 Task: Create a due date automation trigger when advanced on, on the monday of the week a card is due add dates starting in 1 working days at 11:00 AM.
Action: Mouse moved to (920, 276)
Screenshot: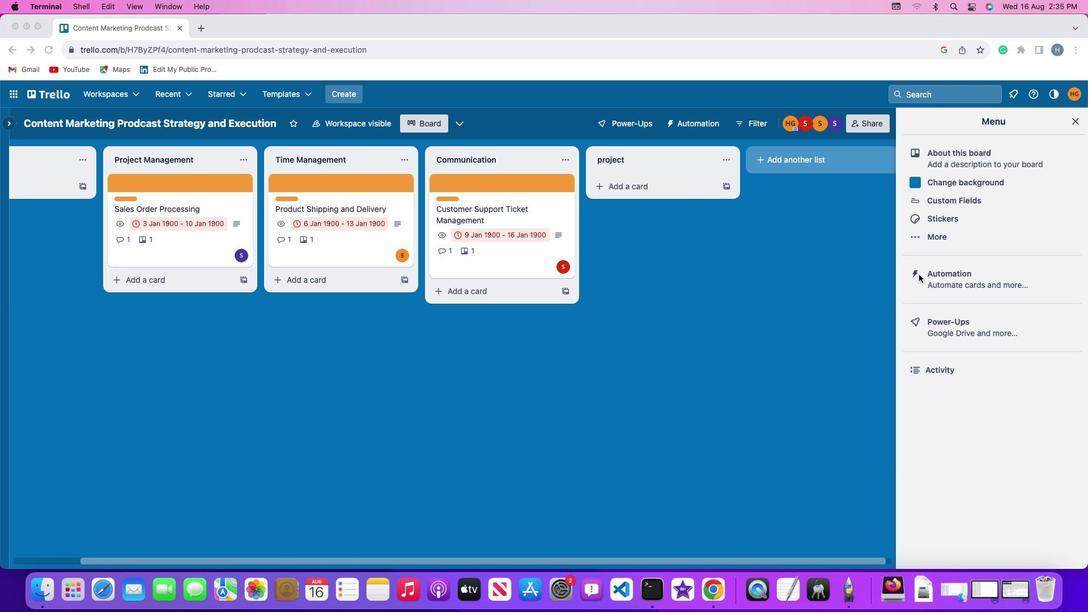 
Action: Mouse pressed left at (920, 276)
Screenshot: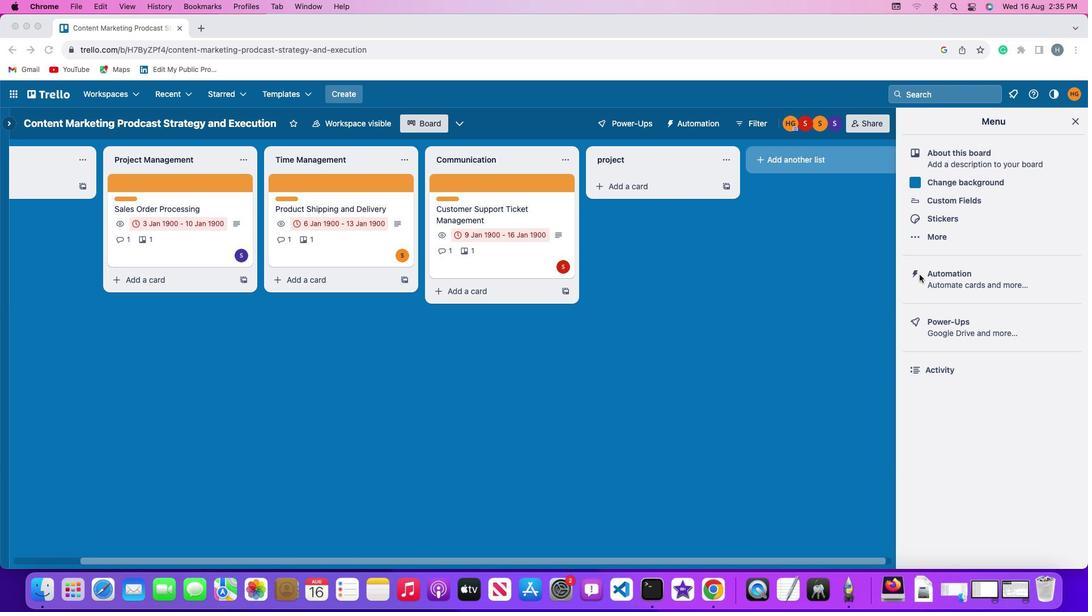 
Action: Mouse moved to (921, 275)
Screenshot: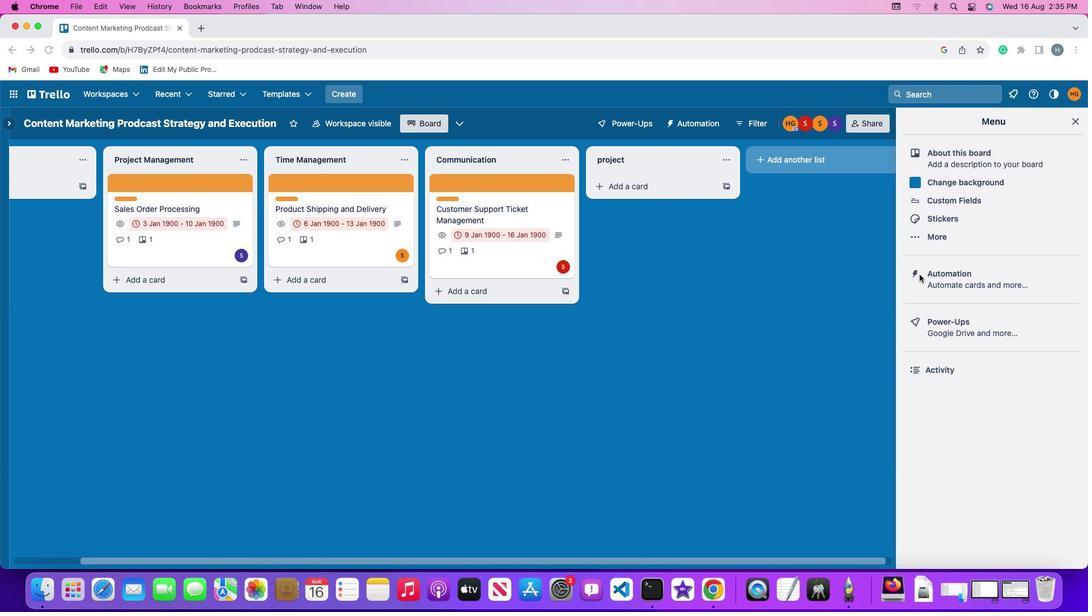 
Action: Mouse pressed left at (921, 275)
Screenshot: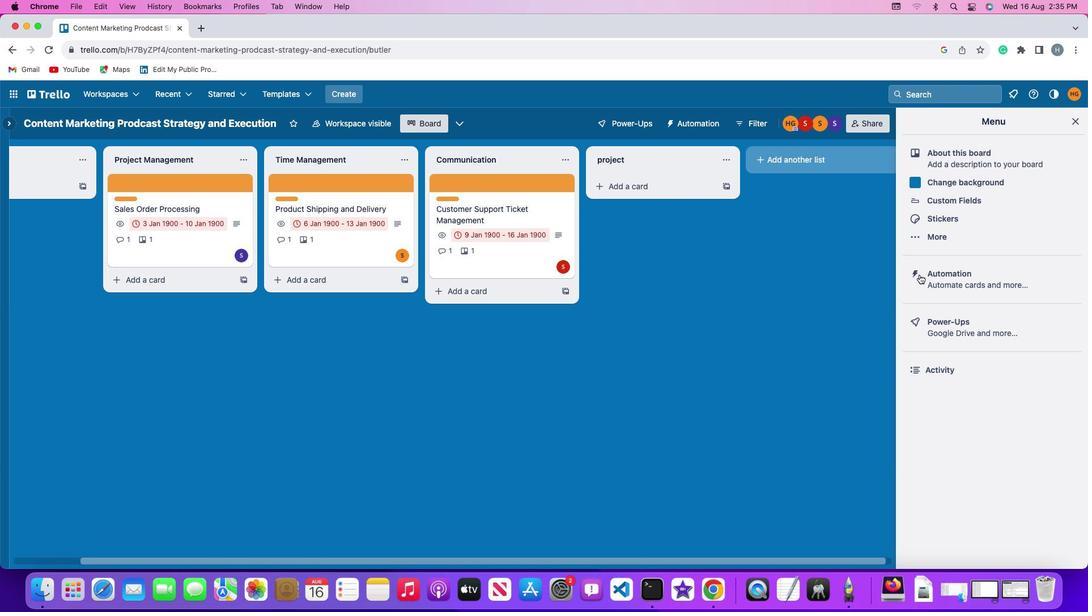 
Action: Mouse moved to (65, 272)
Screenshot: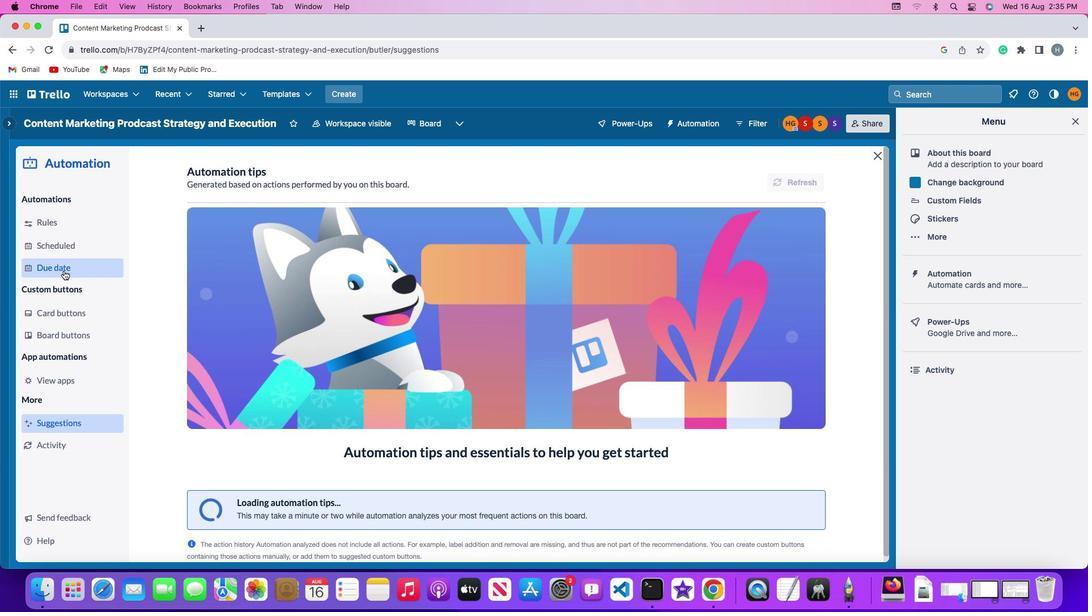 
Action: Mouse pressed left at (65, 272)
Screenshot: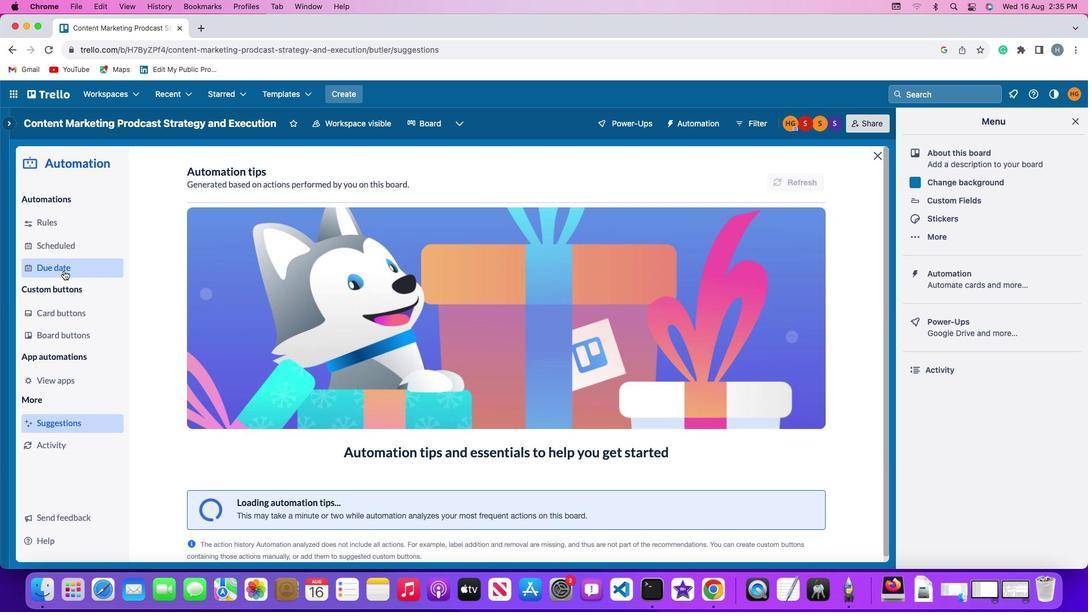 
Action: Mouse moved to (765, 180)
Screenshot: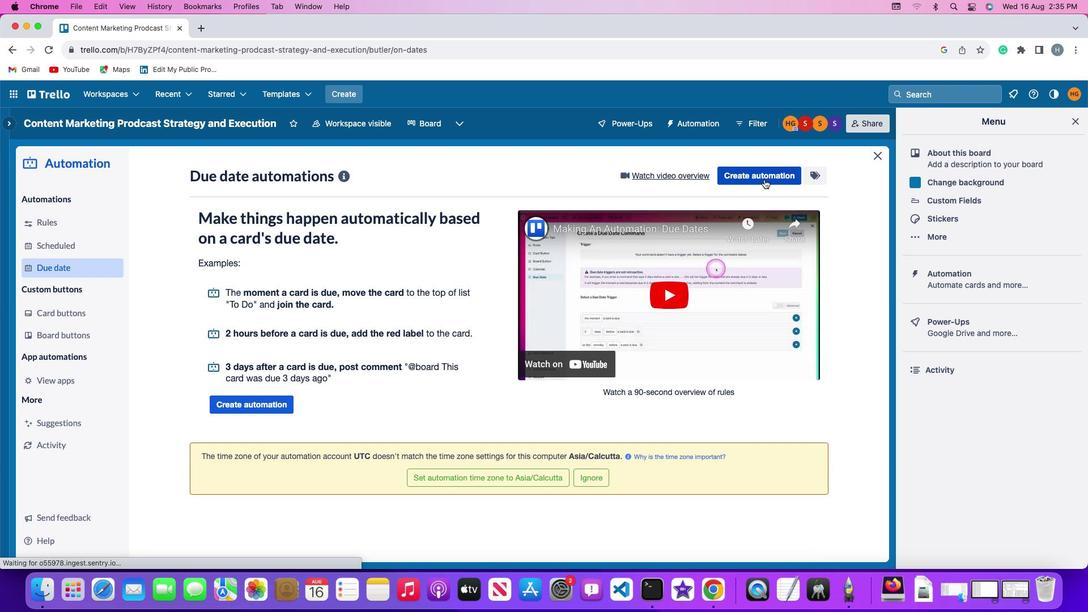 
Action: Mouse pressed left at (765, 180)
Screenshot: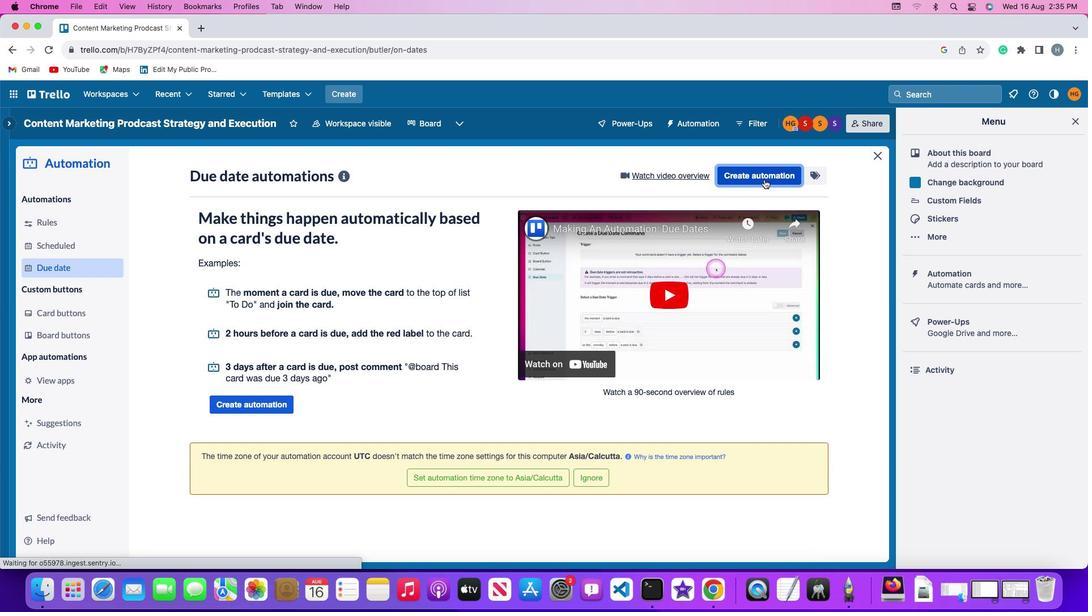 
Action: Mouse moved to (241, 281)
Screenshot: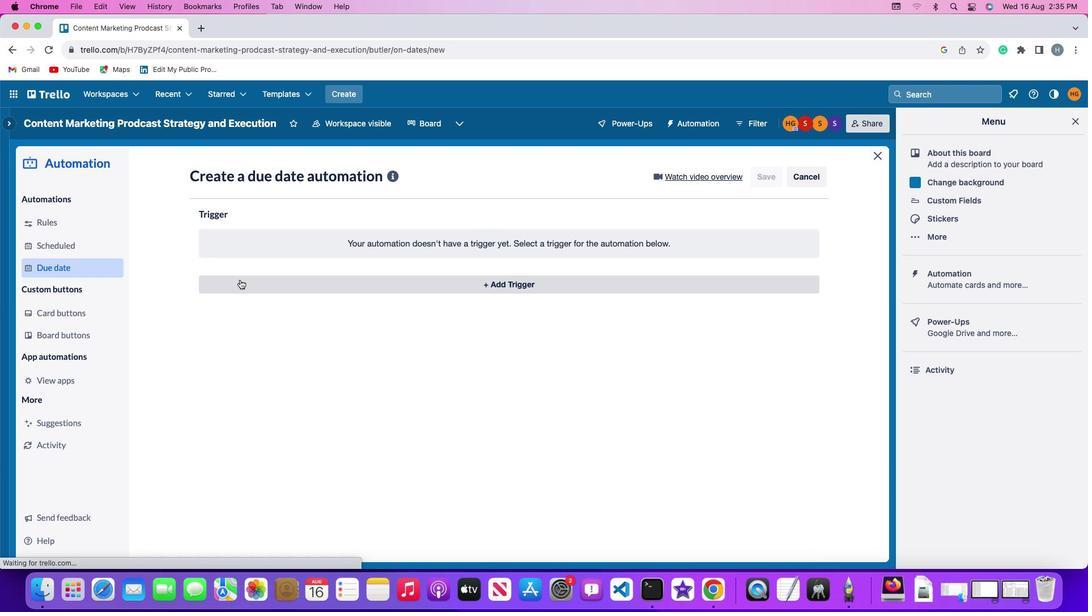 
Action: Mouse pressed left at (241, 281)
Screenshot: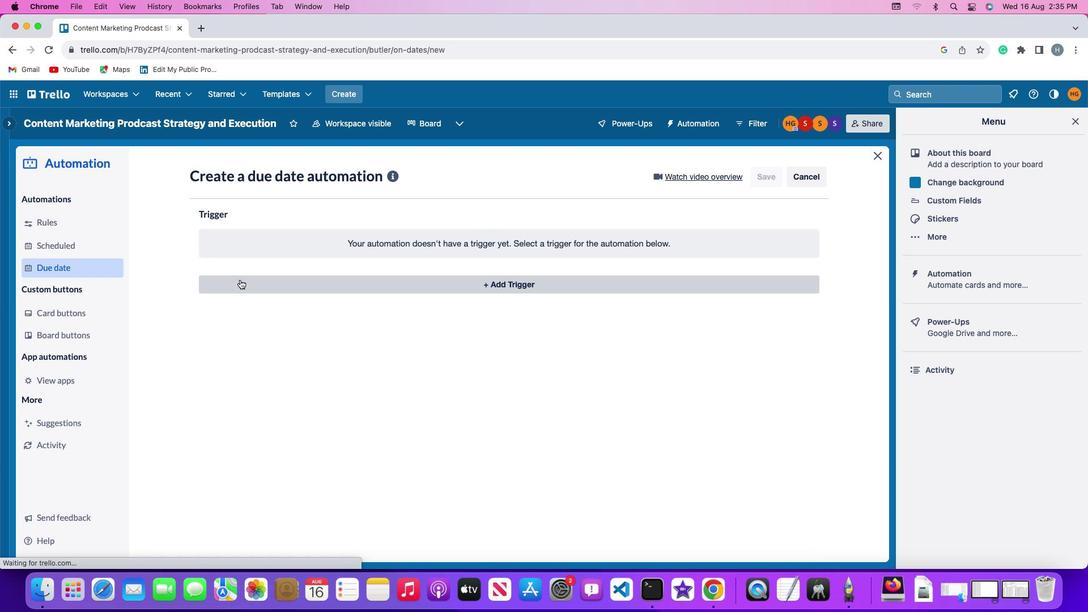 
Action: Mouse moved to (247, 493)
Screenshot: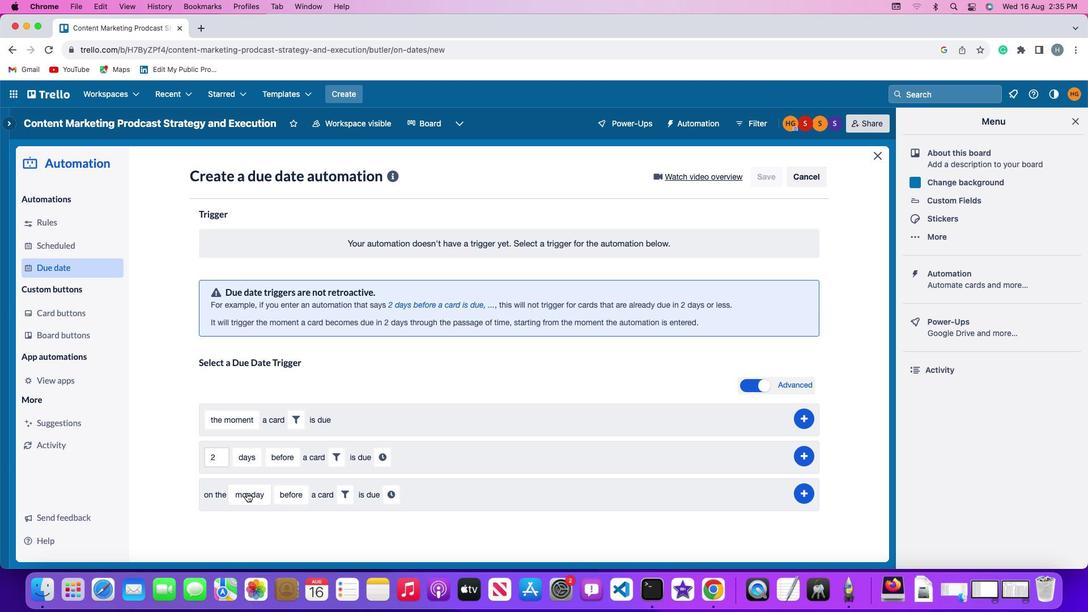 
Action: Mouse pressed left at (247, 493)
Screenshot: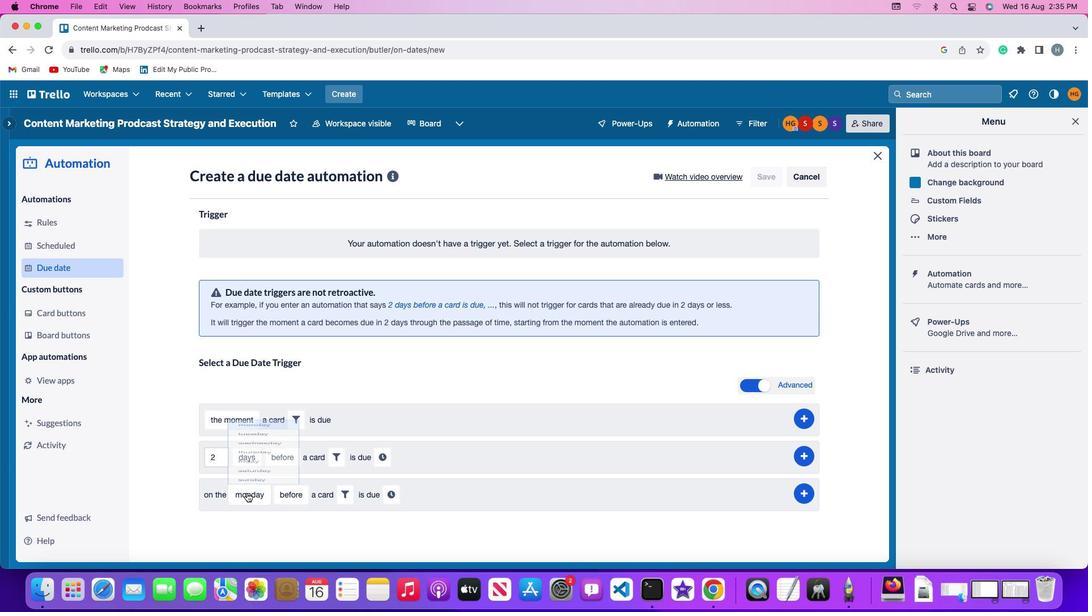 
Action: Mouse moved to (264, 341)
Screenshot: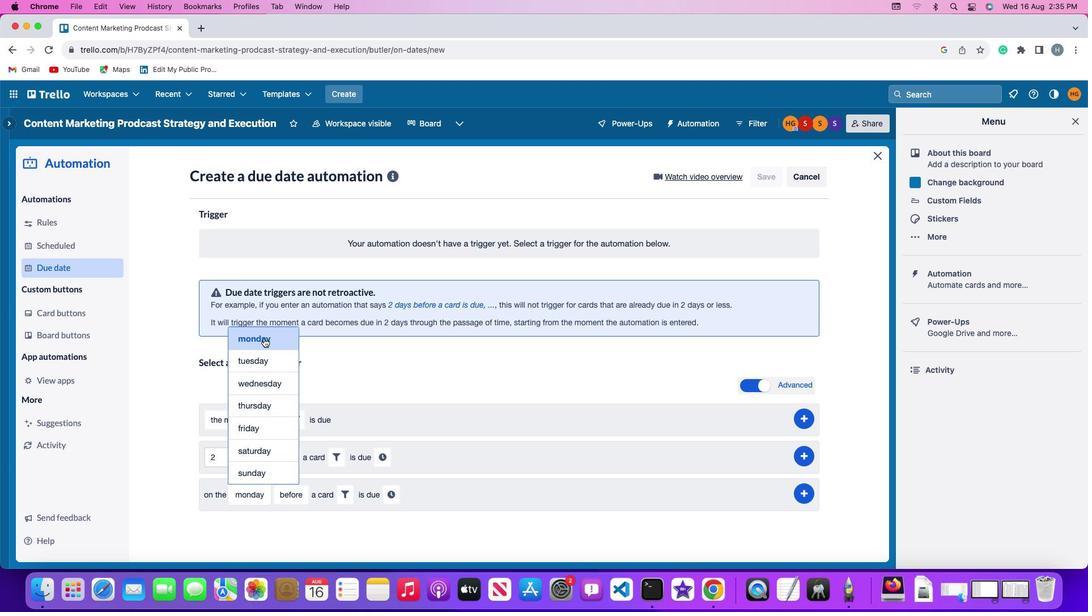 
Action: Mouse pressed left at (264, 341)
Screenshot: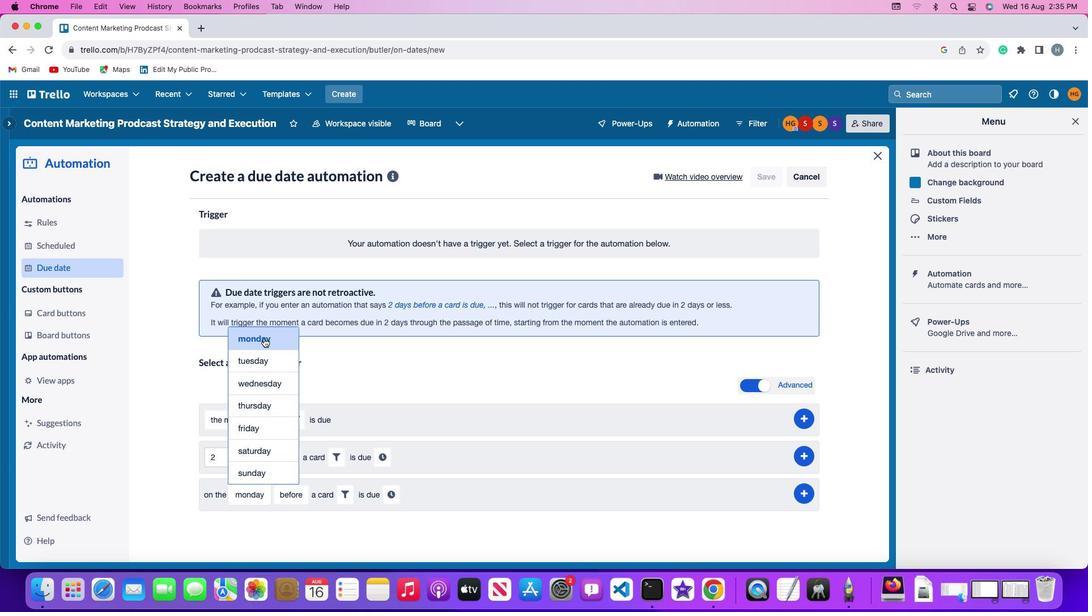 
Action: Mouse moved to (289, 492)
Screenshot: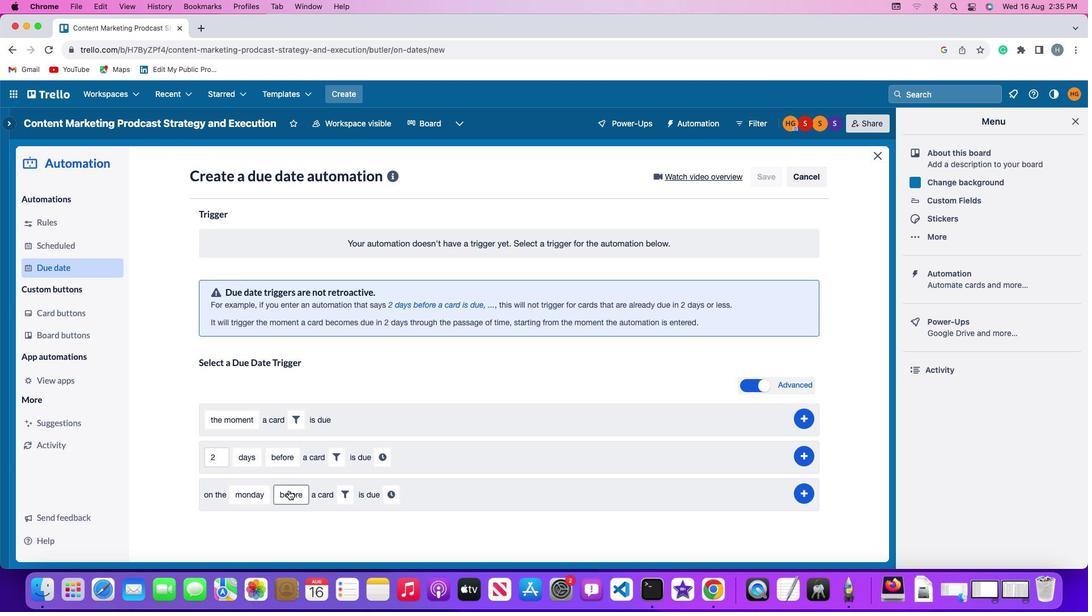 
Action: Mouse pressed left at (289, 492)
Screenshot: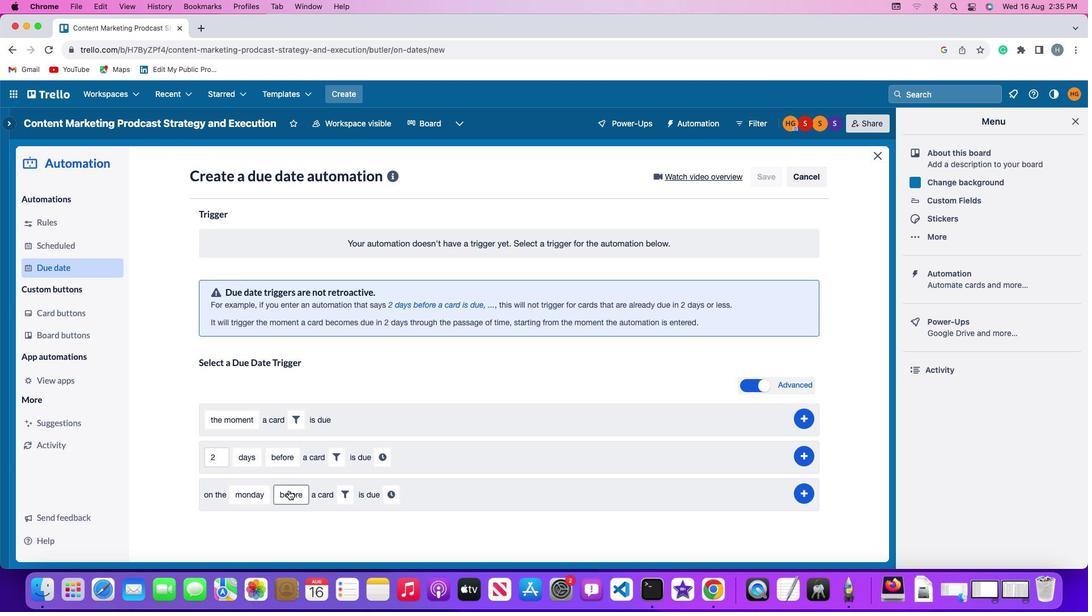
Action: Mouse moved to (298, 452)
Screenshot: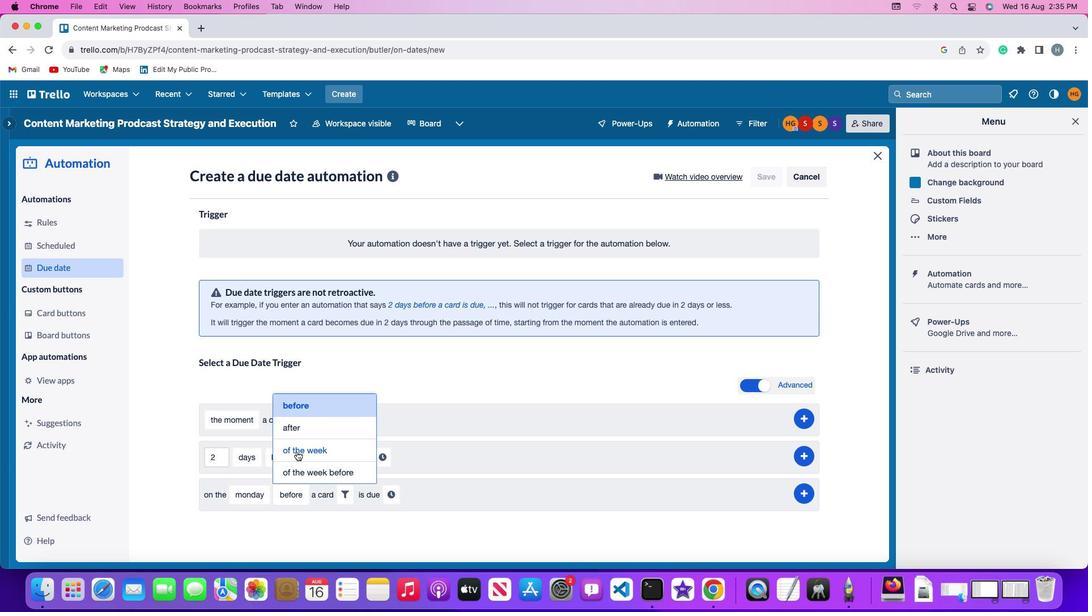 
Action: Mouse pressed left at (298, 452)
Screenshot: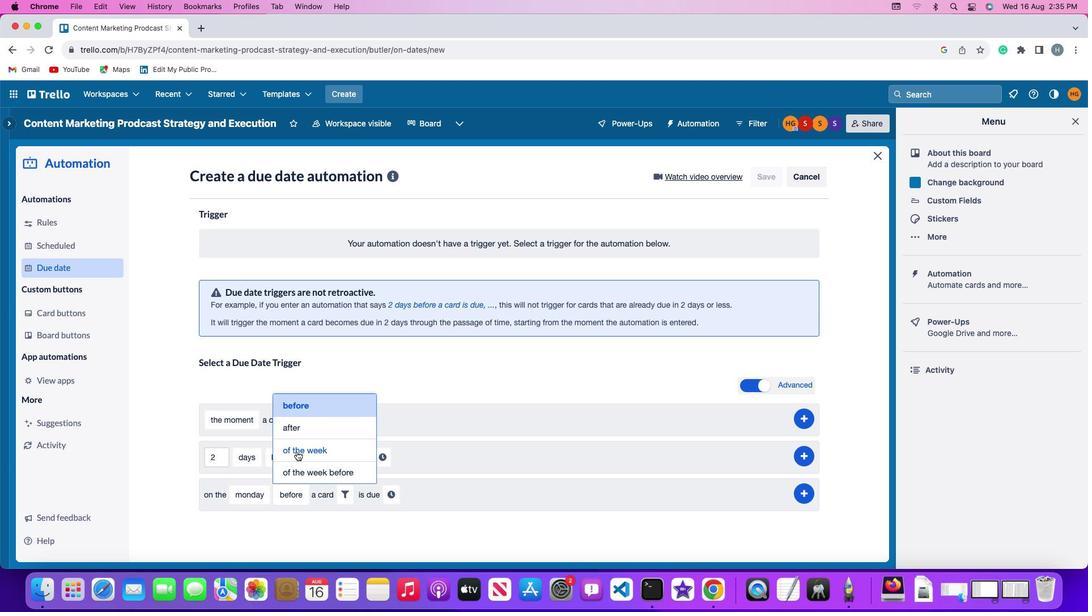 
Action: Mouse moved to (365, 497)
Screenshot: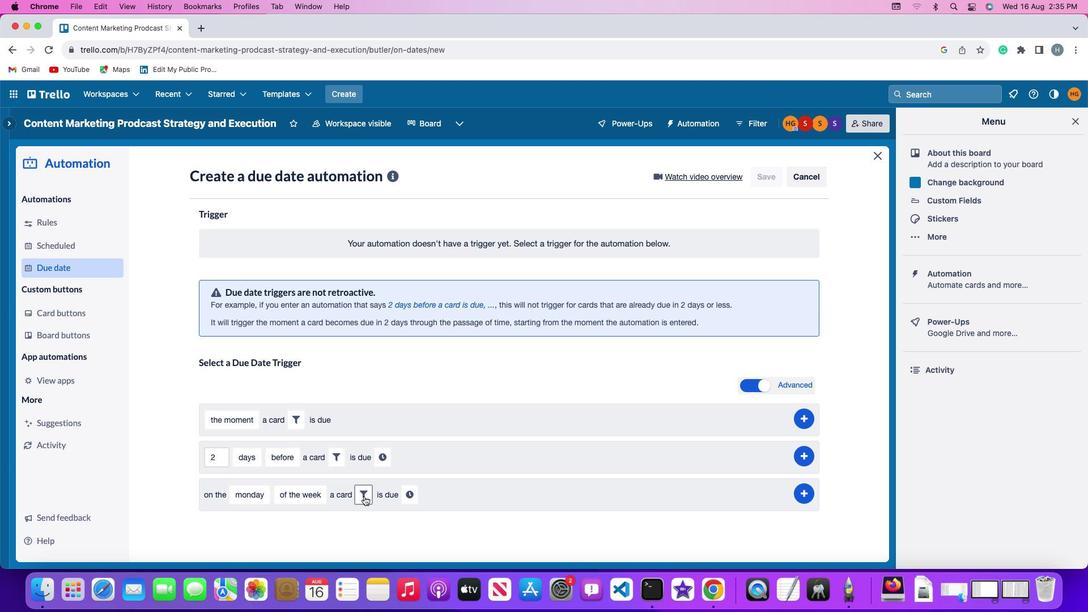 
Action: Mouse pressed left at (365, 497)
Screenshot: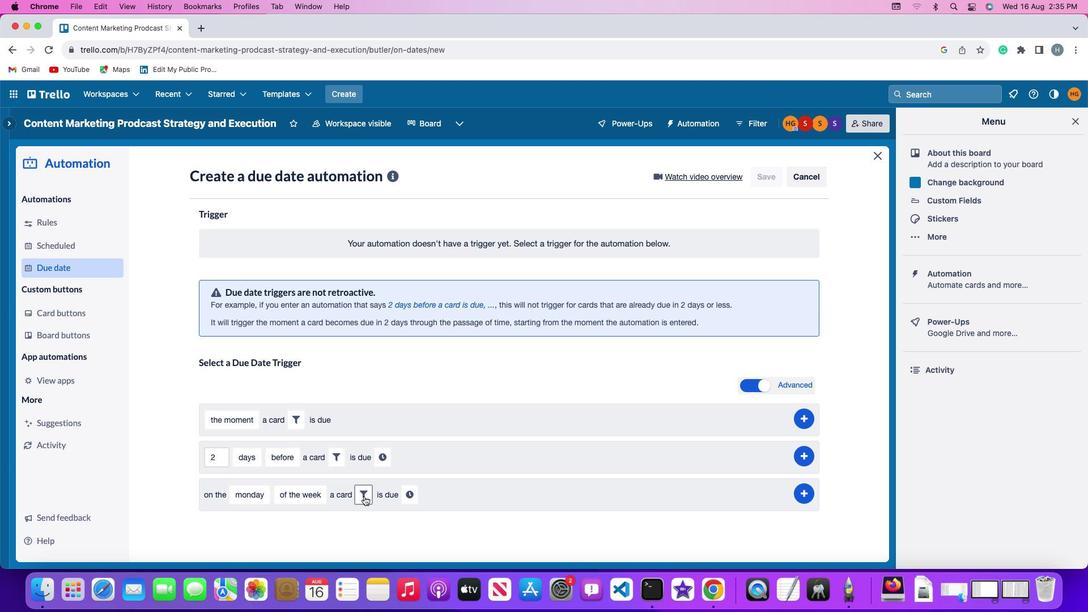 
Action: Mouse moved to (428, 533)
Screenshot: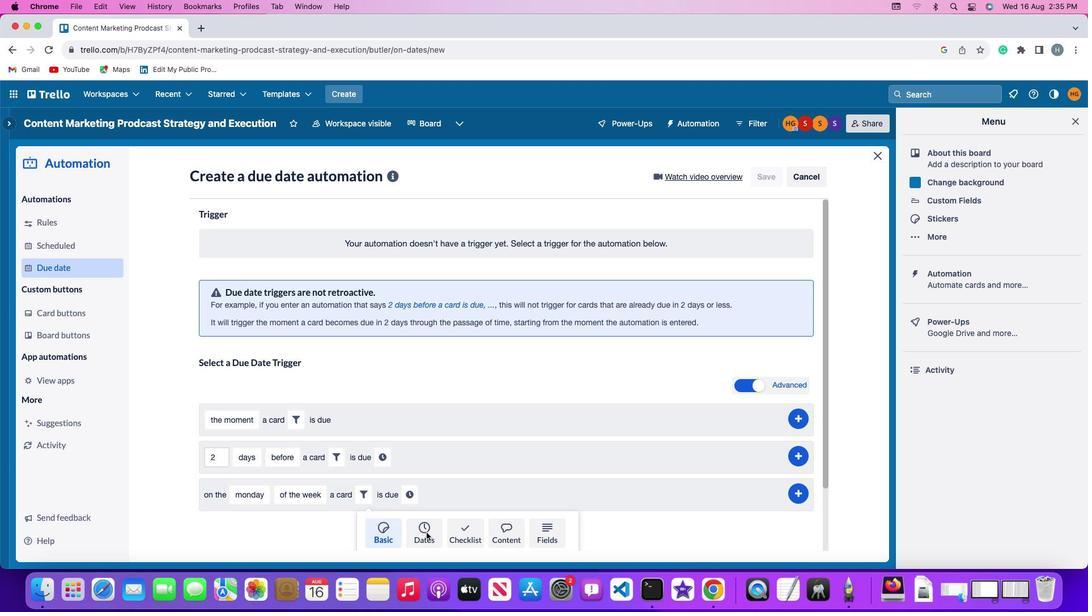 
Action: Mouse pressed left at (428, 533)
Screenshot: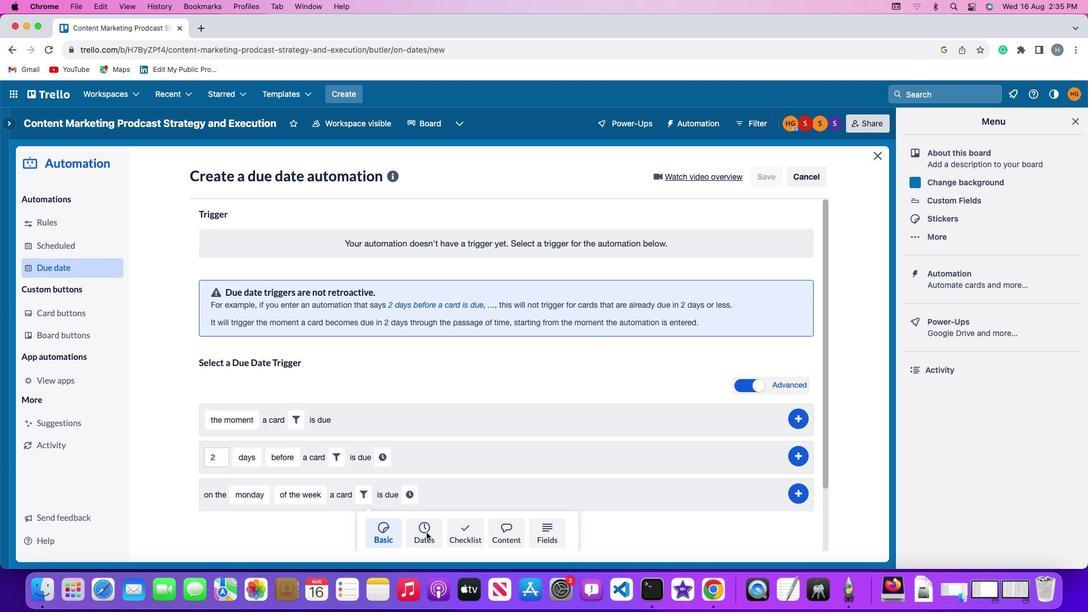 
Action: Mouse moved to (302, 527)
Screenshot: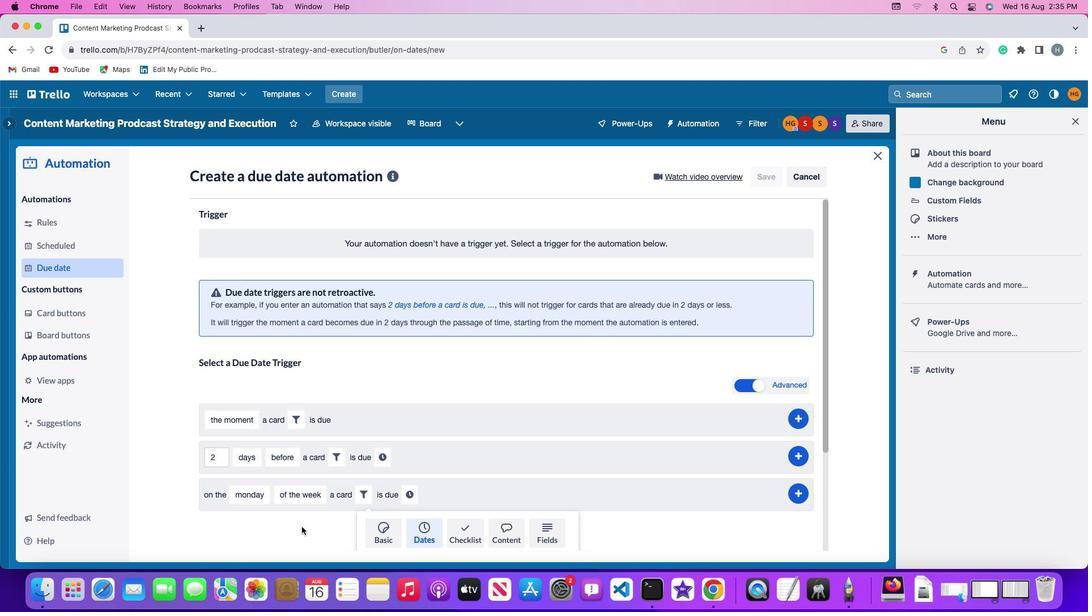 
Action: Mouse scrolled (302, 527) with delta (1, 0)
Screenshot: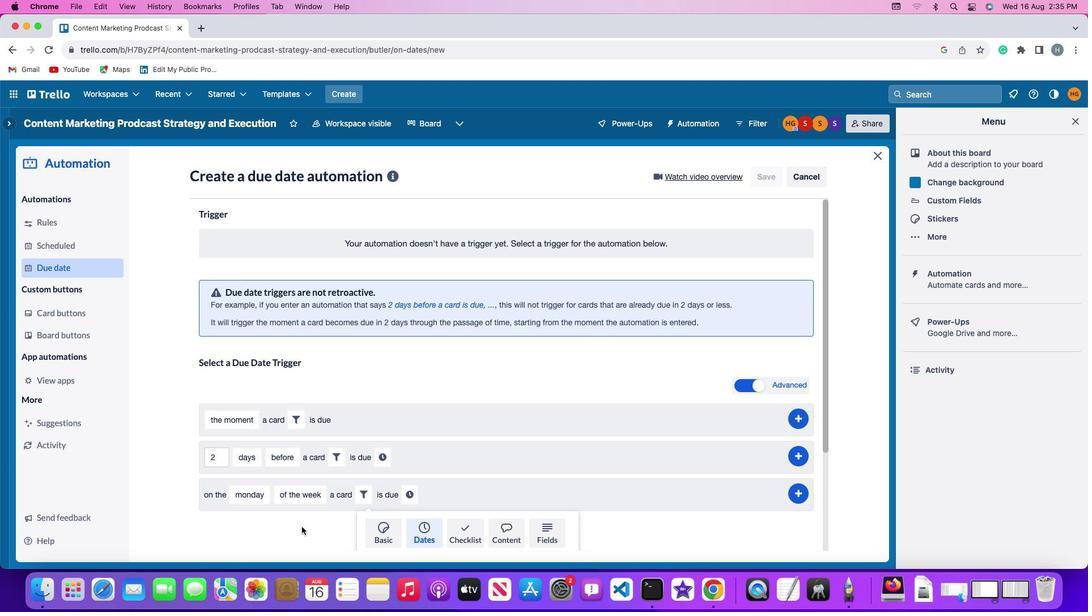
Action: Mouse scrolled (302, 527) with delta (1, 0)
Screenshot: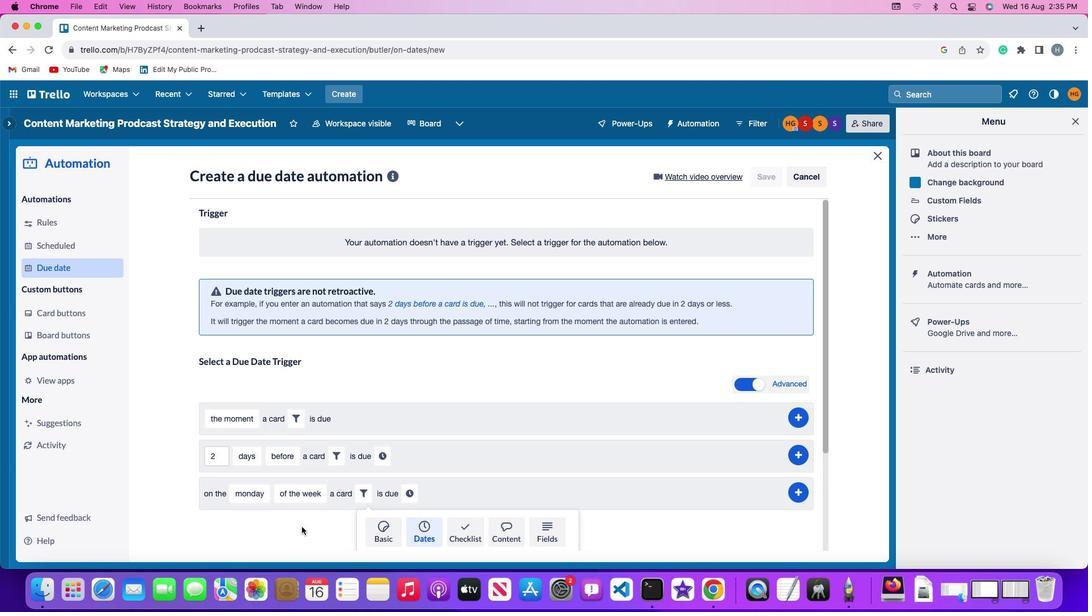 
Action: Mouse scrolled (302, 527) with delta (1, 0)
Screenshot: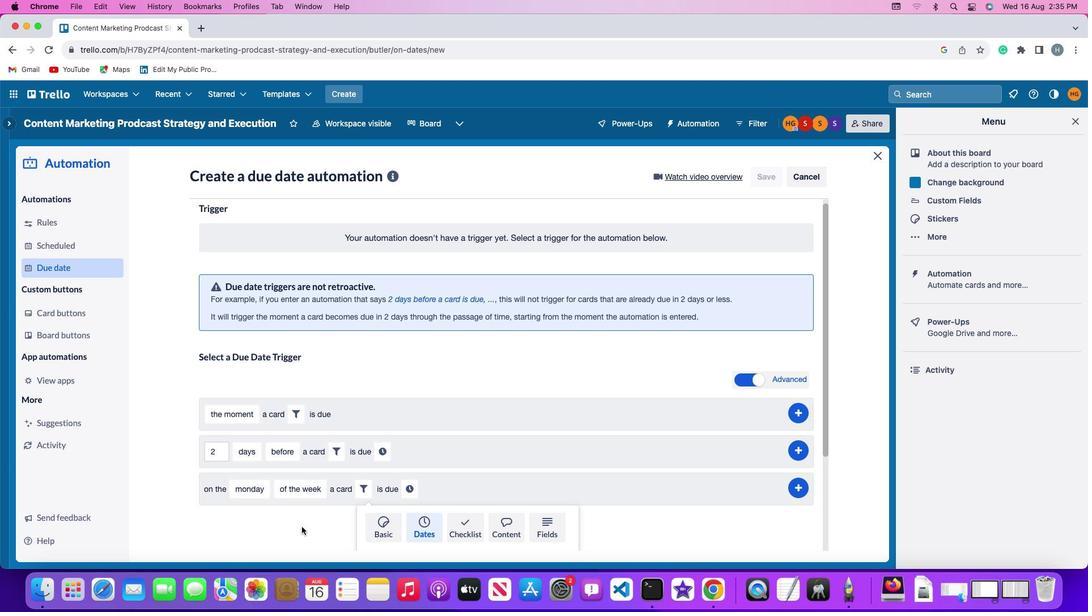 
Action: Mouse scrolled (302, 527) with delta (1, 0)
Screenshot: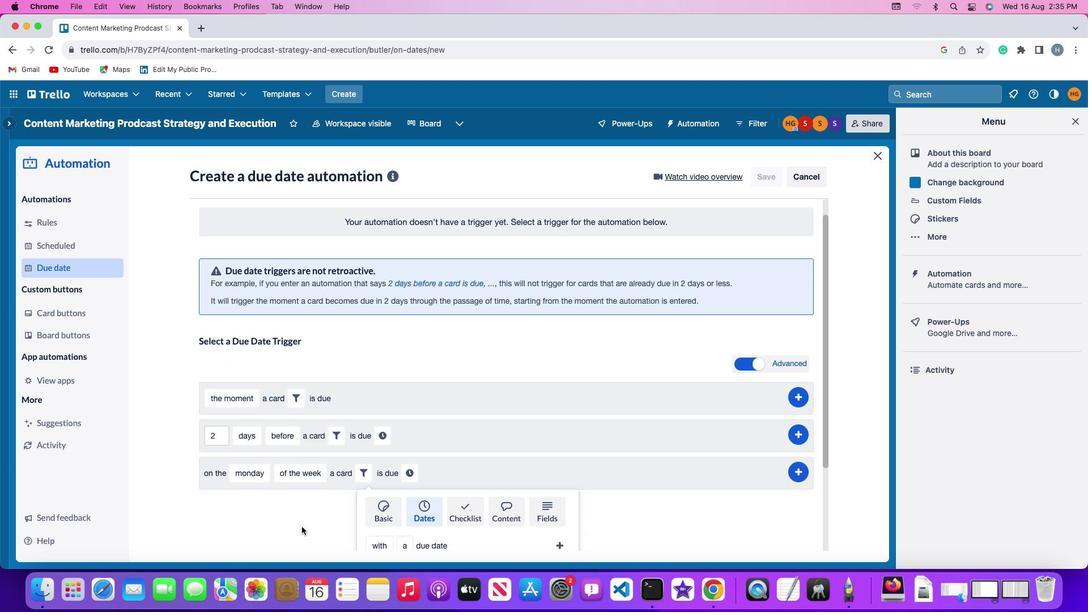 
Action: Mouse scrolled (302, 527) with delta (1, 0)
Screenshot: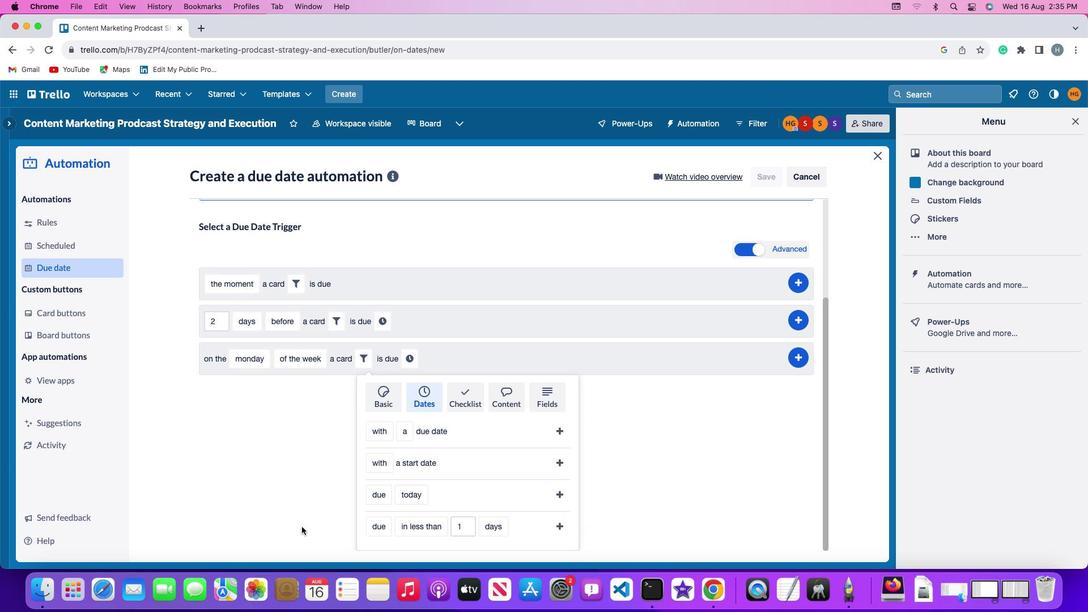 
Action: Mouse scrolled (302, 527) with delta (1, 0)
Screenshot: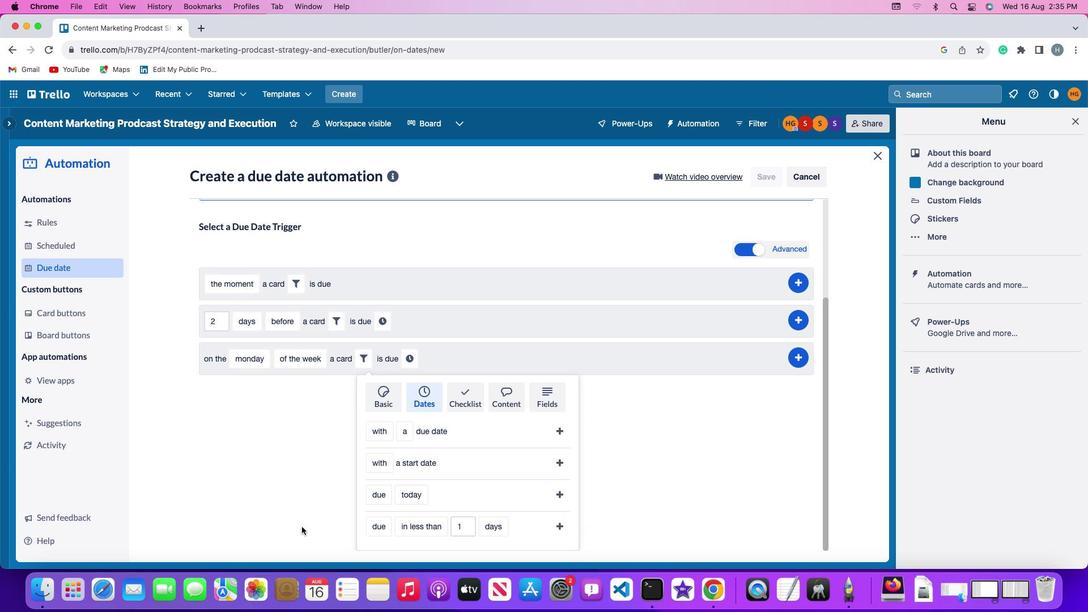 
Action: Mouse scrolled (302, 527) with delta (1, 0)
Screenshot: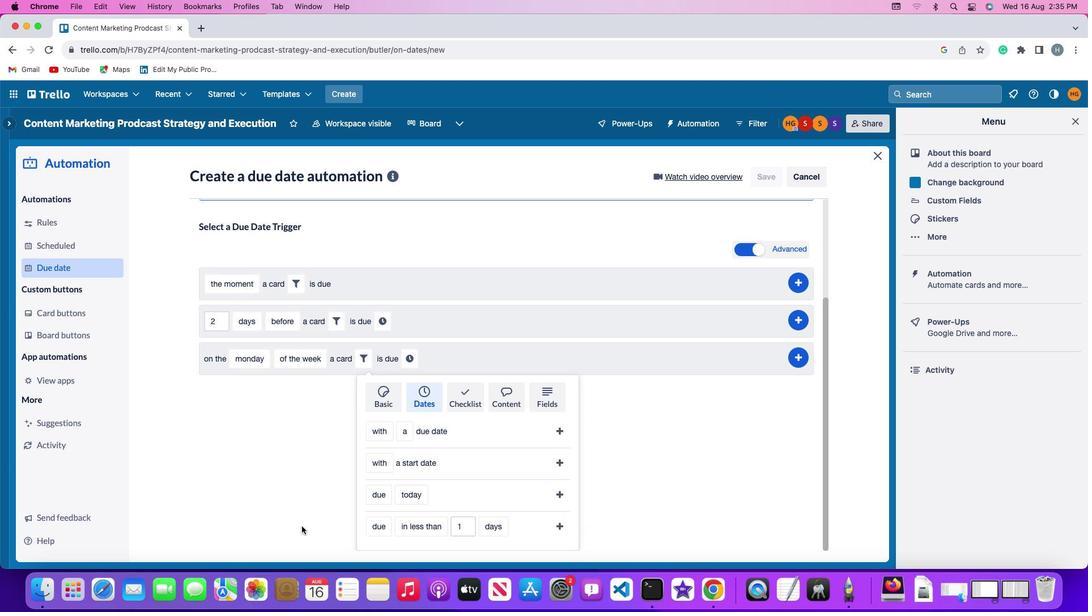 
Action: Mouse moved to (302, 527)
Screenshot: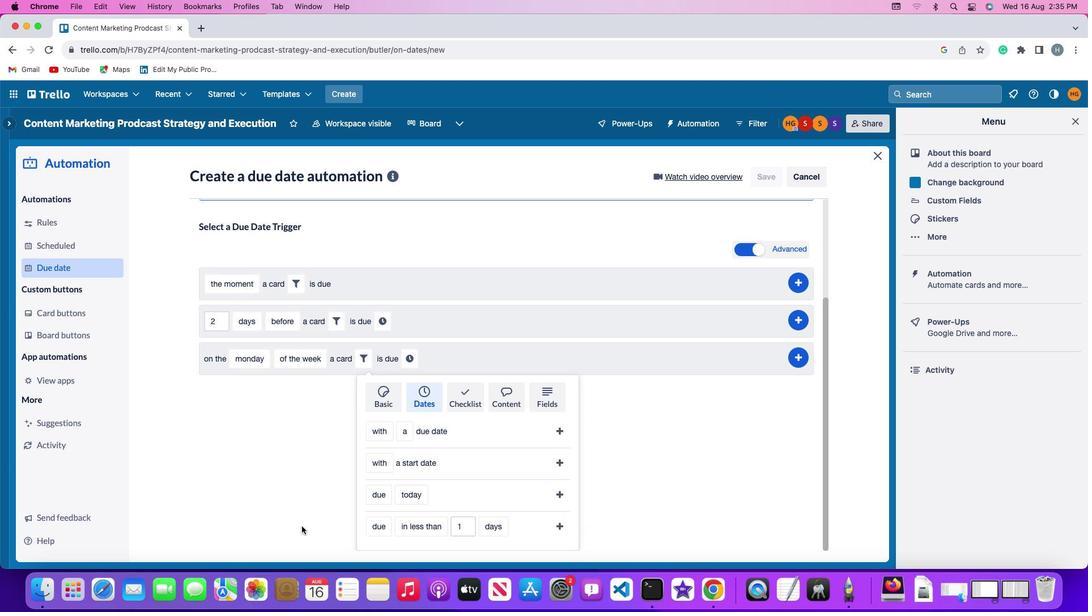 
Action: Mouse scrolled (302, 527) with delta (1, -1)
Screenshot: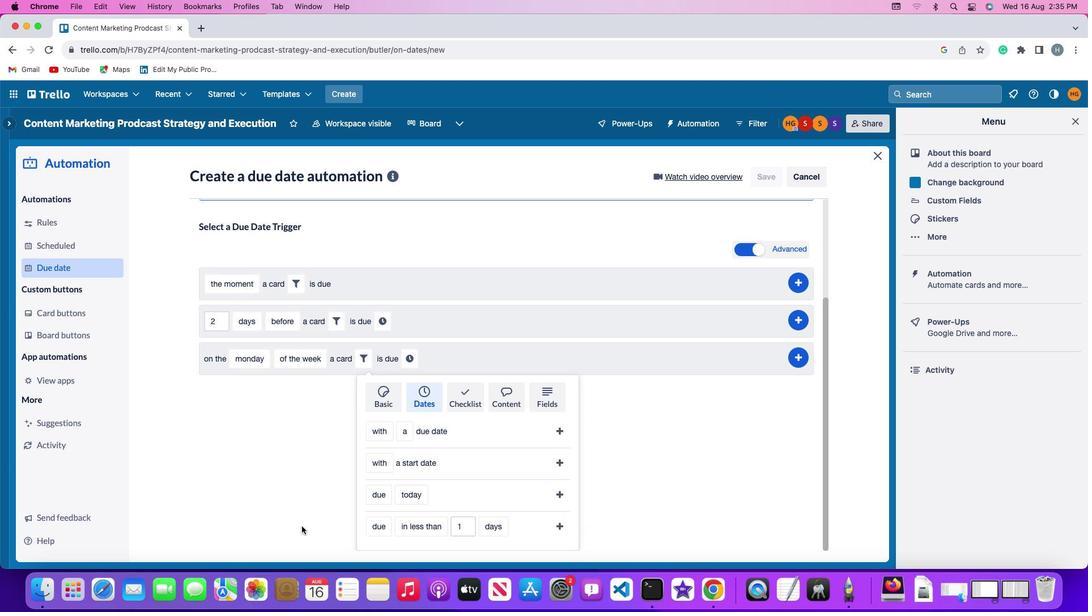 
Action: Mouse moved to (302, 527)
Screenshot: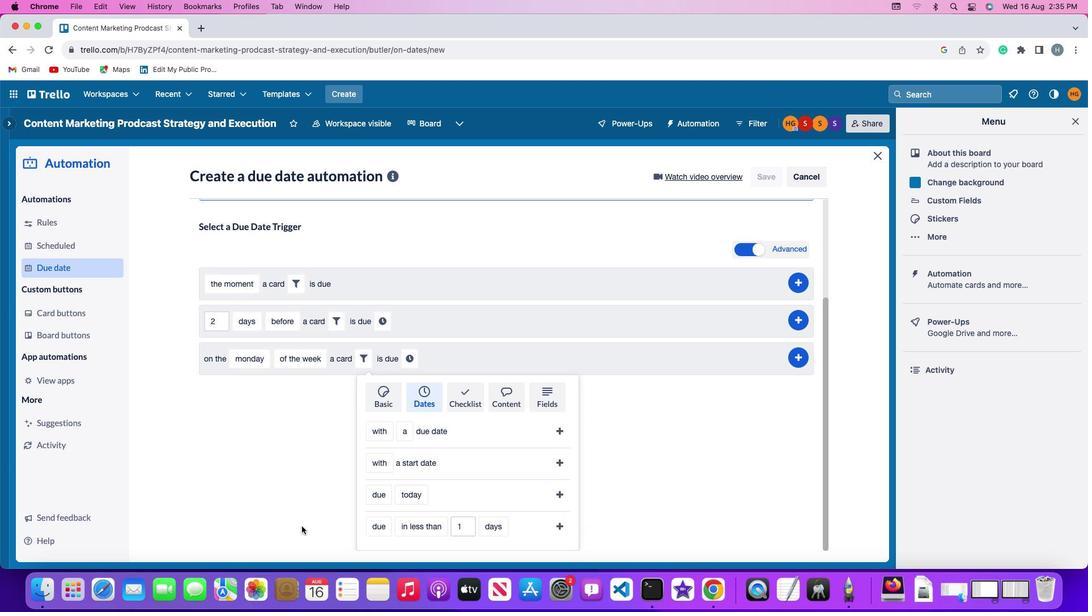 
Action: Mouse scrolled (302, 527) with delta (1, 0)
Screenshot: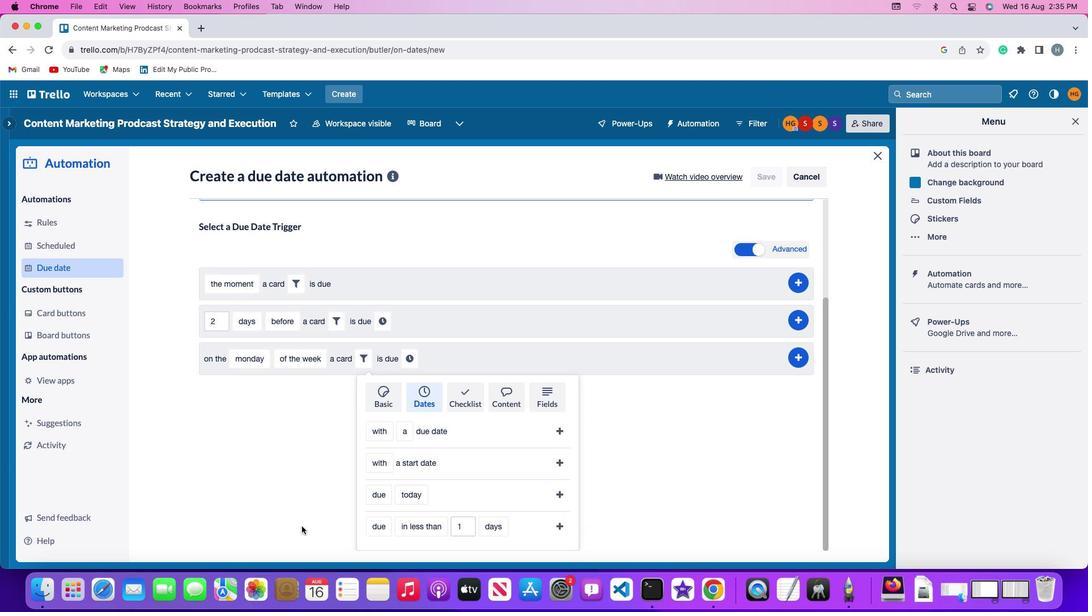
Action: Mouse scrolled (302, 527) with delta (1, 0)
Screenshot: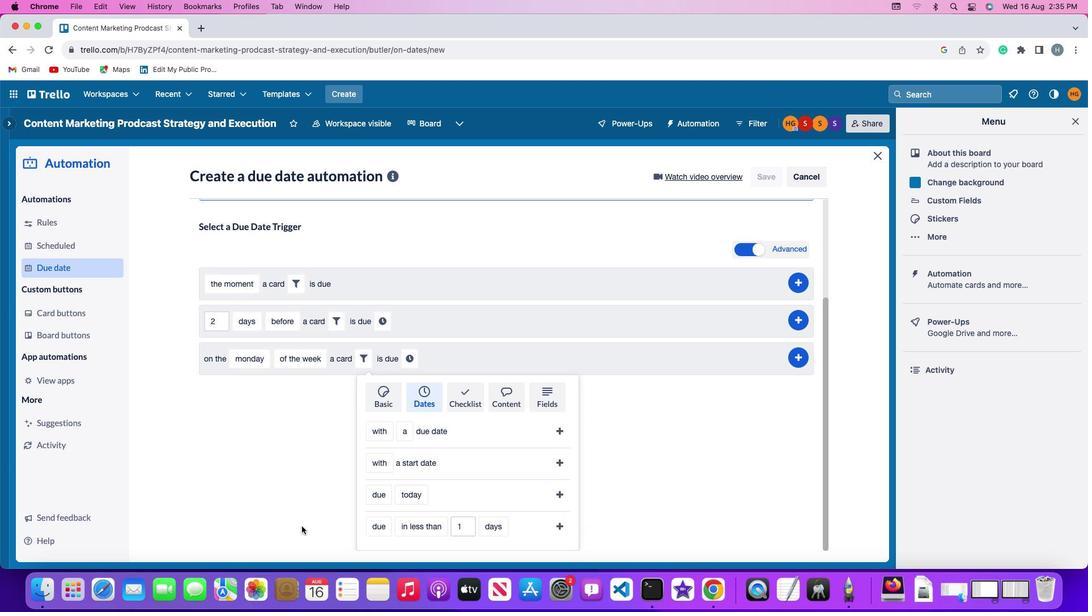 
Action: Mouse scrolled (302, 527) with delta (1, 0)
Screenshot: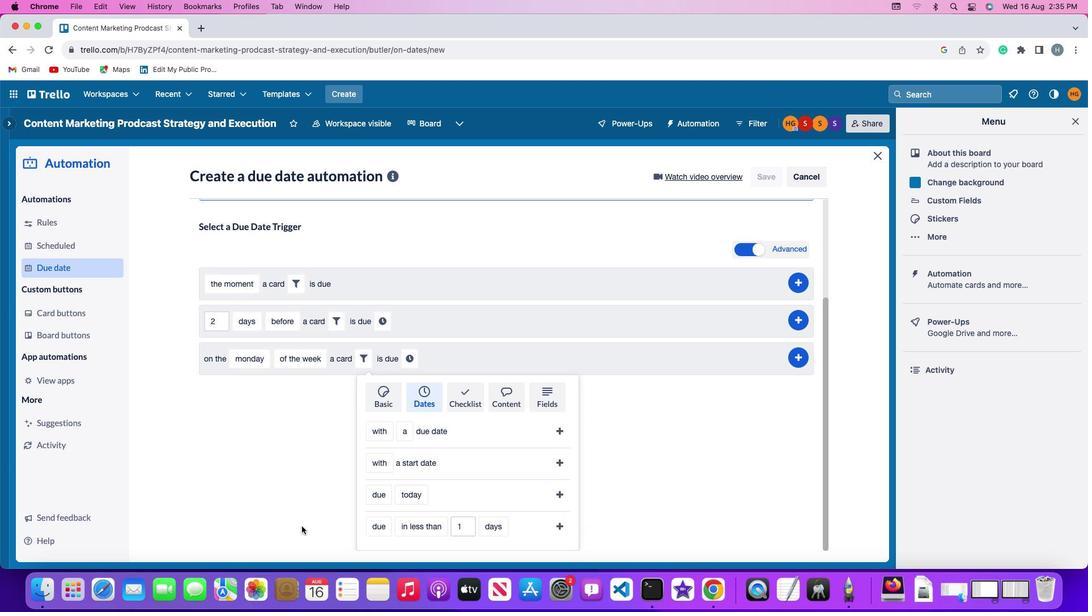 
Action: Mouse scrolled (302, 527) with delta (1, -1)
Screenshot: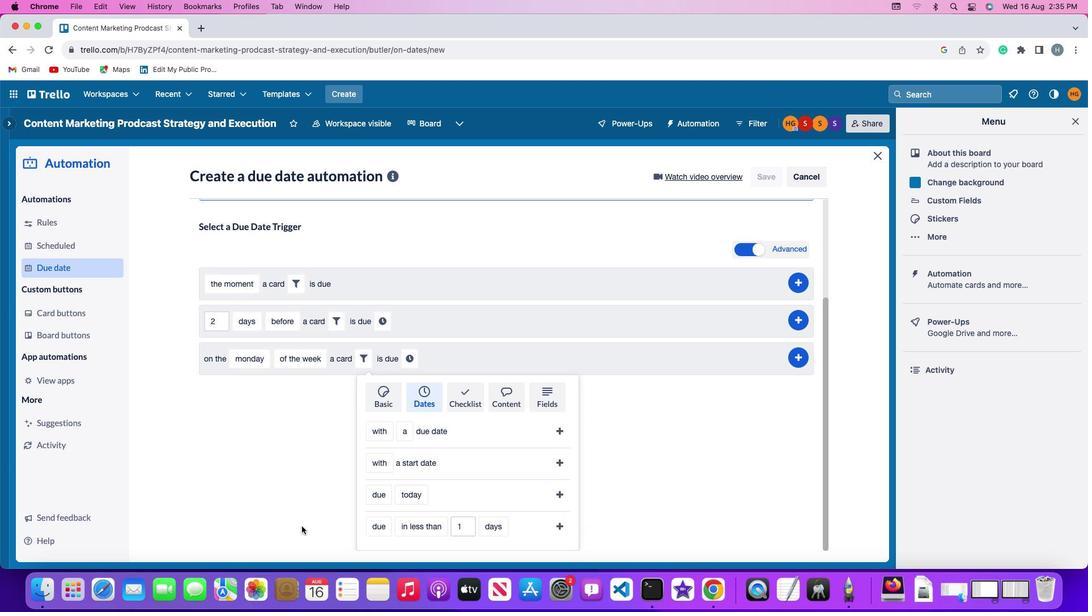 
Action: Mouse moved to (378, 528)
Screenshot: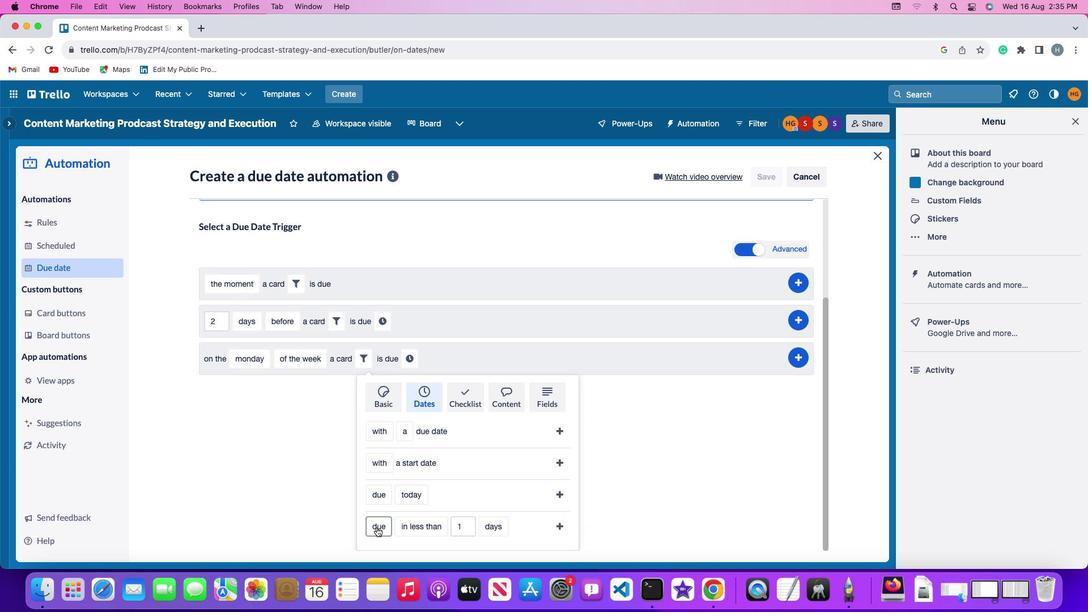 
Action: Mouse pressed left at (378, 528)
Screenshot: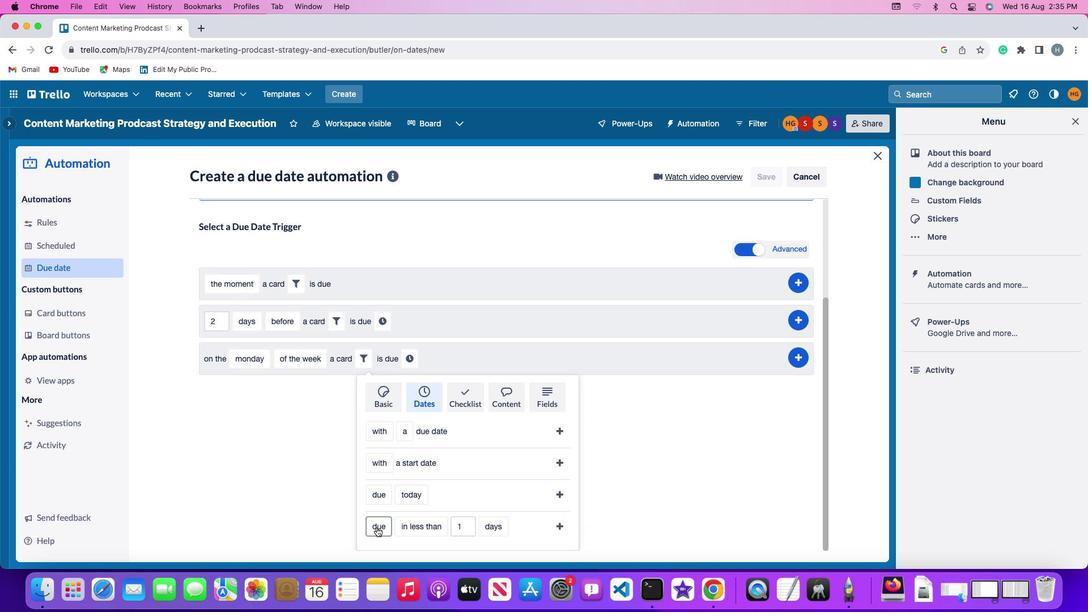 
Action: Mouse moved to (379, 506)
Screenshot: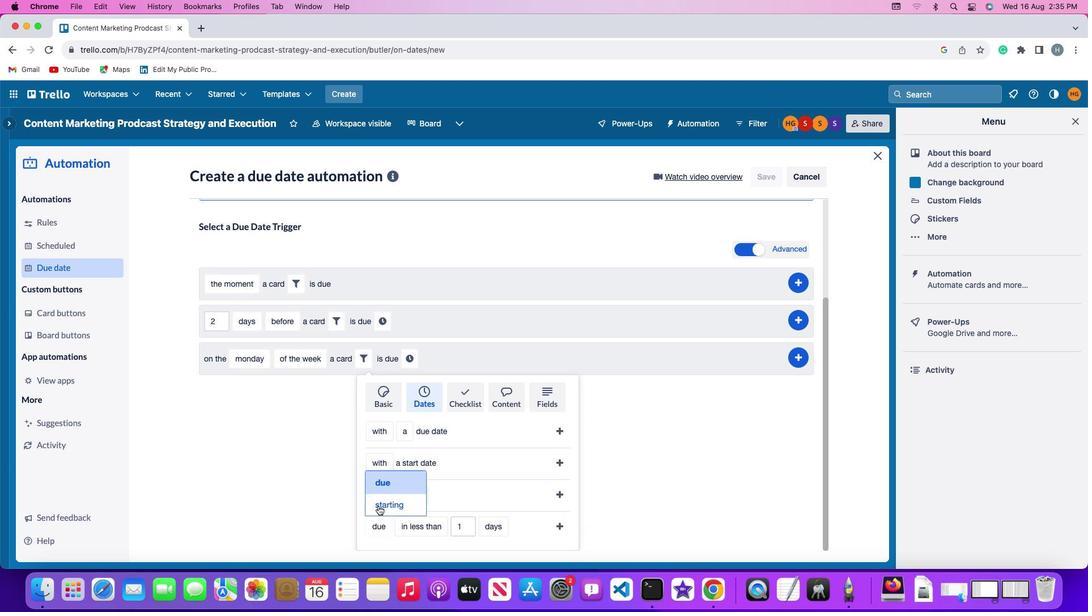 
Action: Mouse pressed left at (379, 506)
Screenshot: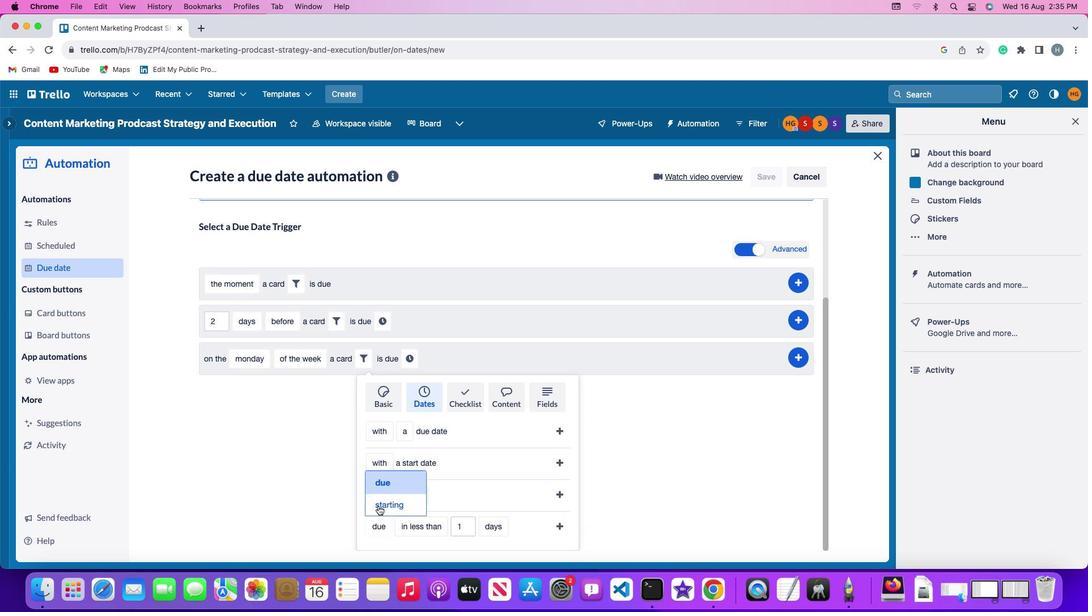 
Action: Mouse moved to (424, 523)
Screenshot: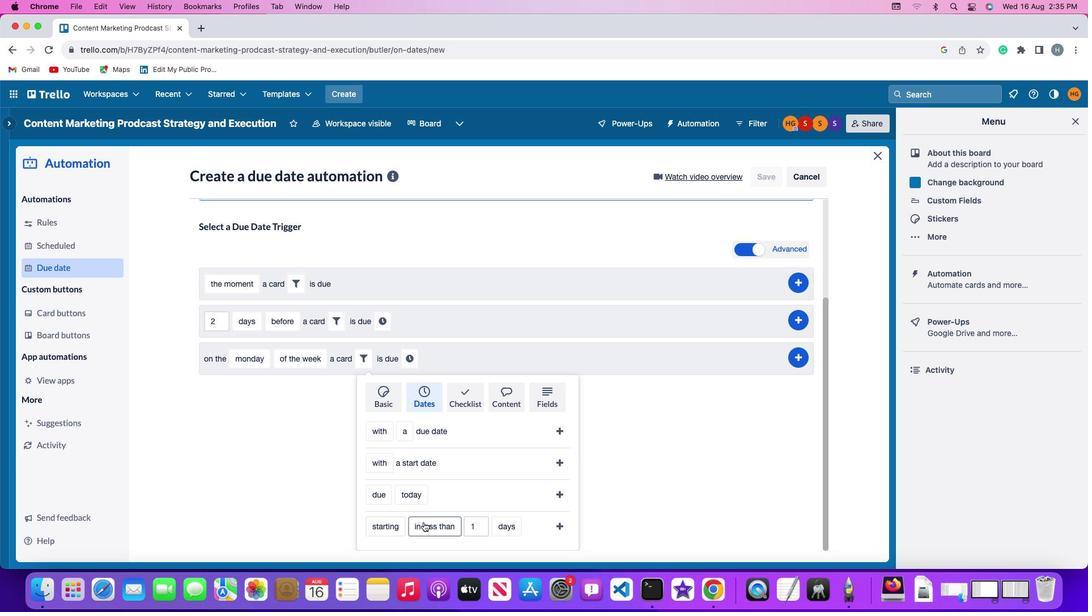 
Action: Mouse pressed left at (424, 523)
Screenshot: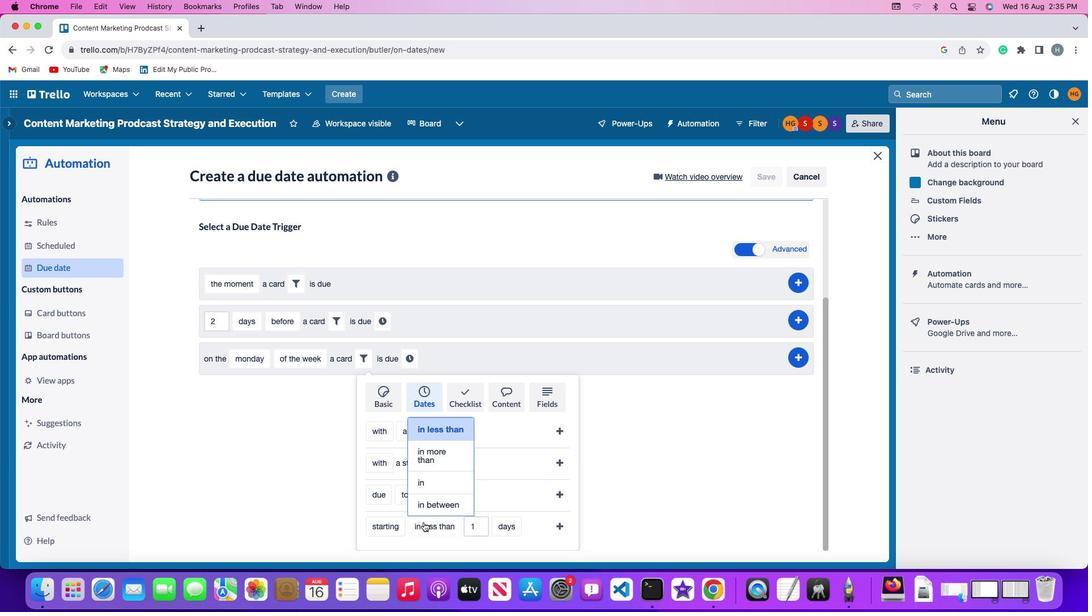
Action: Mouse moved to (429, 485)
Screenshot: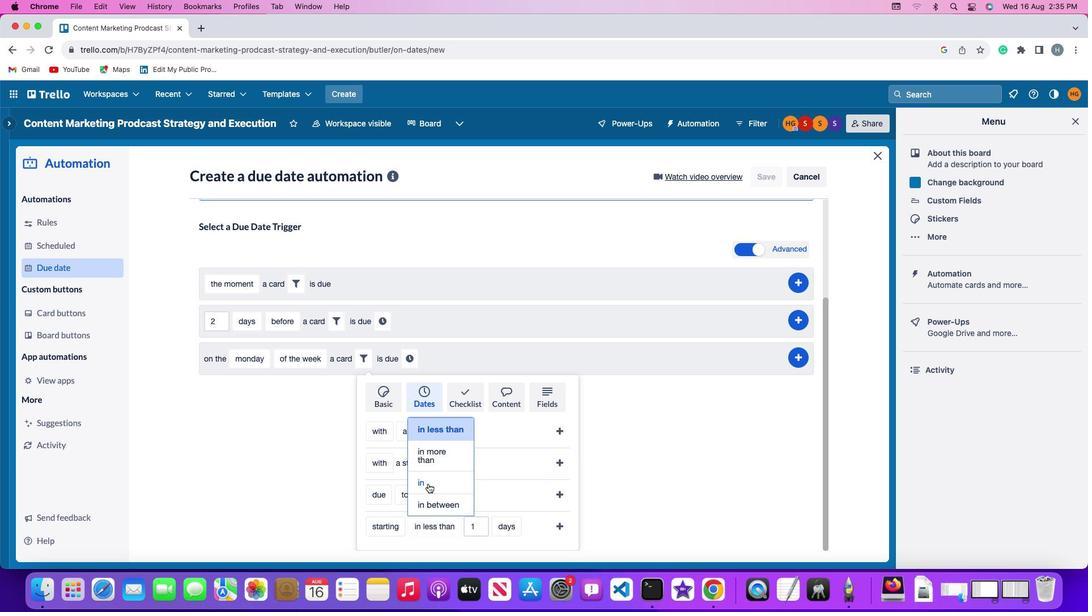 
Action: Mouse pressed left at (429, 485)
Screenshot: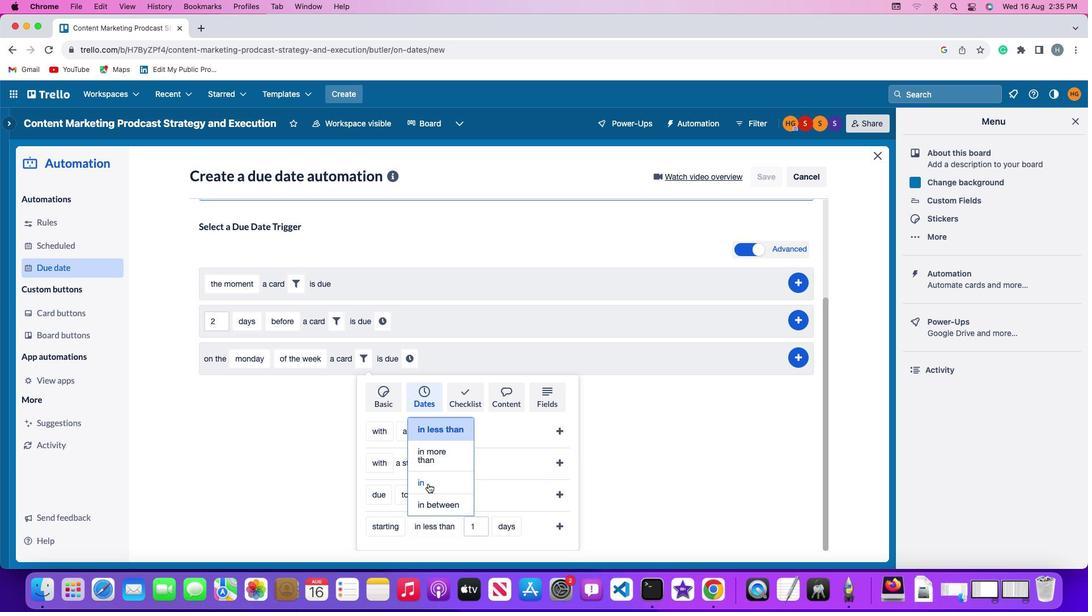 
Action: Mouse moved to (444, 525)
Screenshot: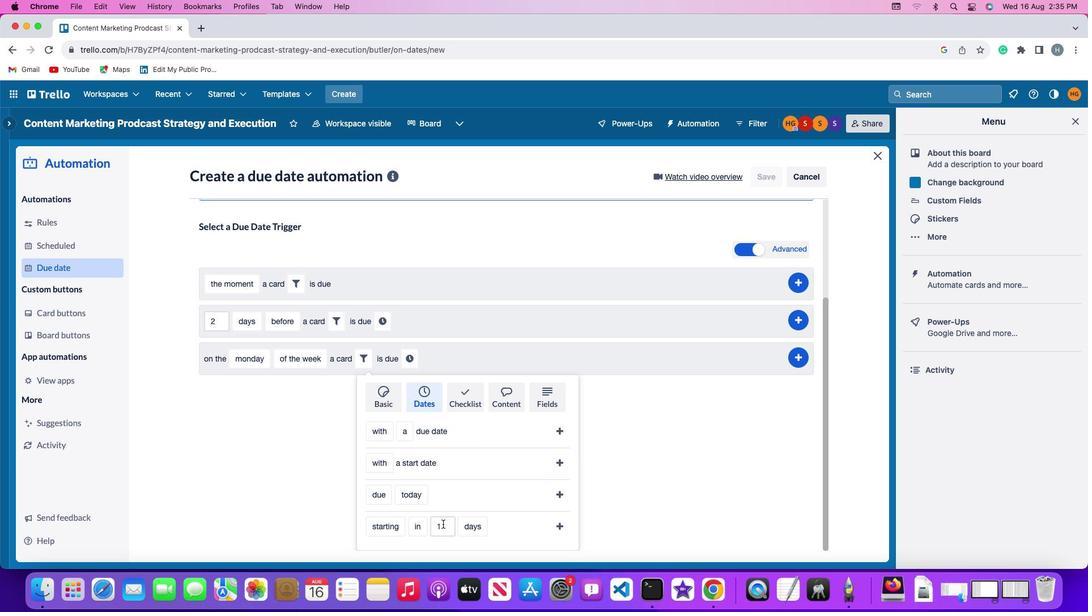 
Action: Mouse pressed left at (444, 525)
Screenshot: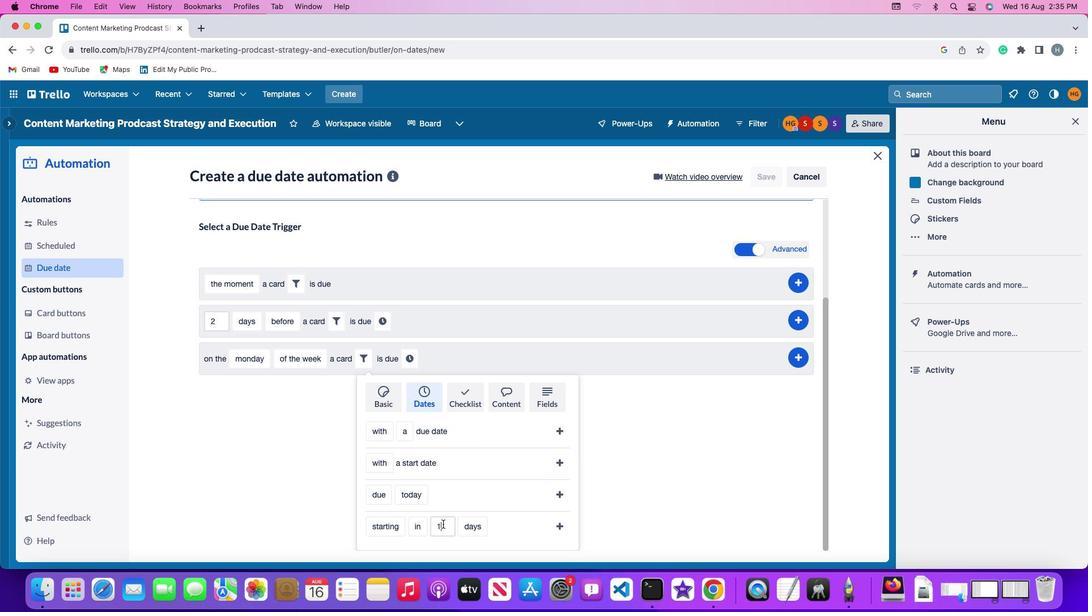 
Action: Mouse moved to (445, 525)
Screenshot: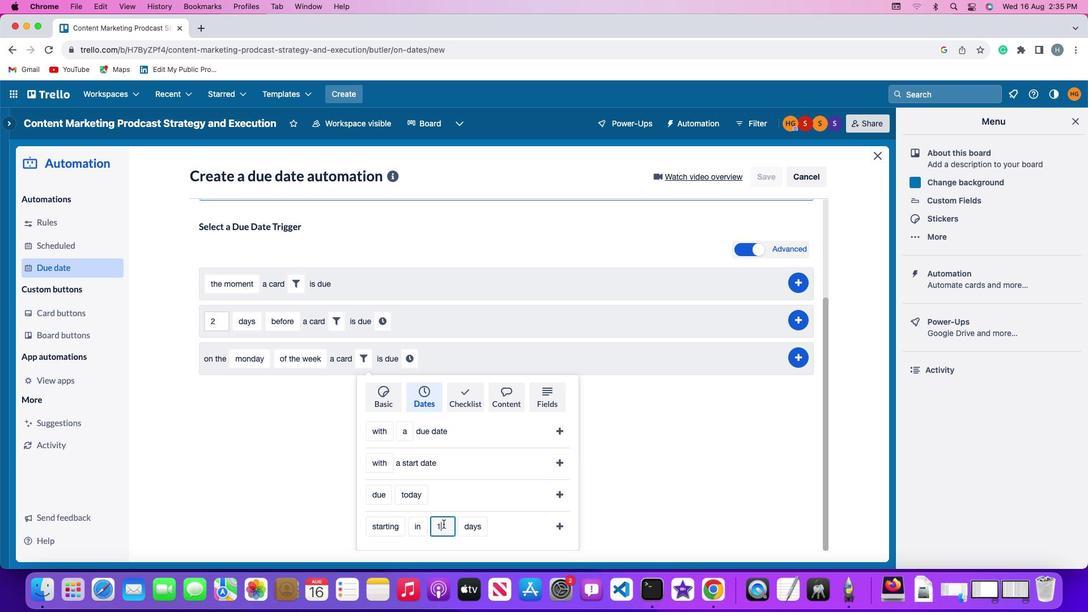 
Action: Key pressed Key.backspace
Screenshot: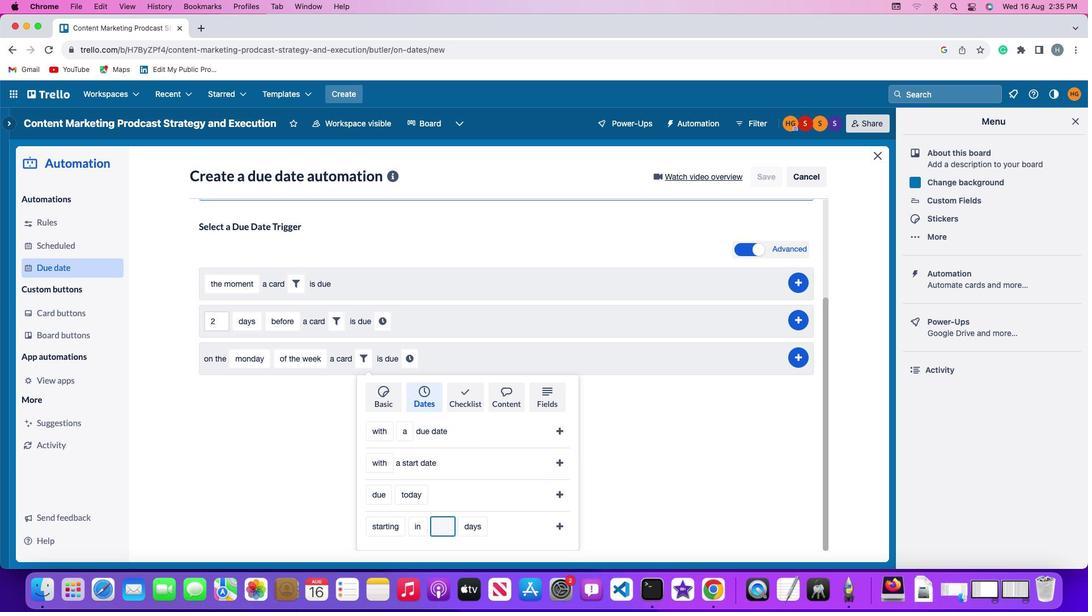 
Action: Mouse moved to (445, 525)
Screenshot: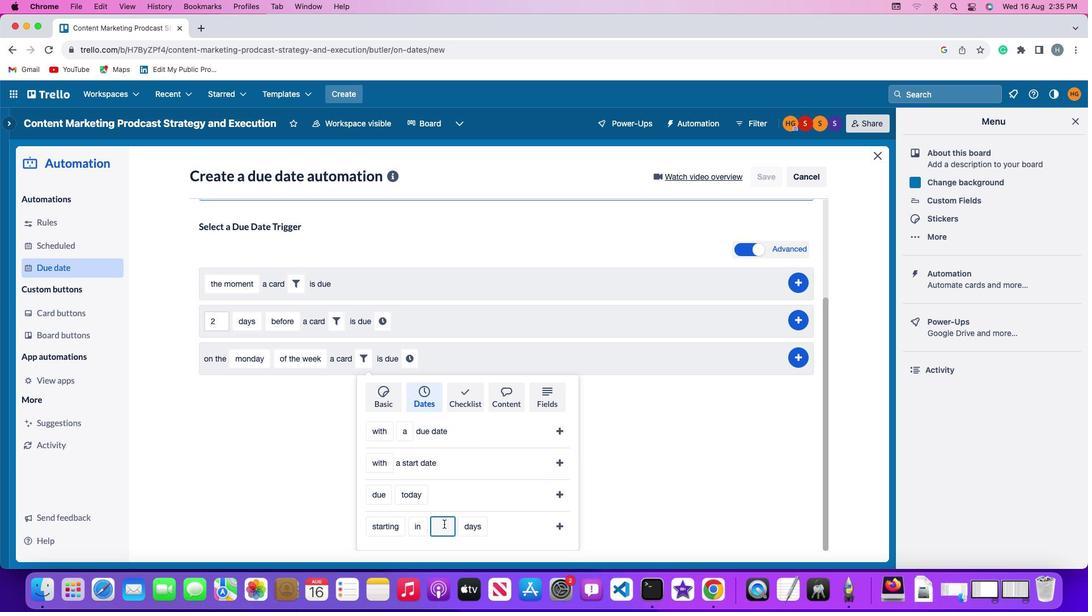 
Action: Key pressed '1'
Screenshot: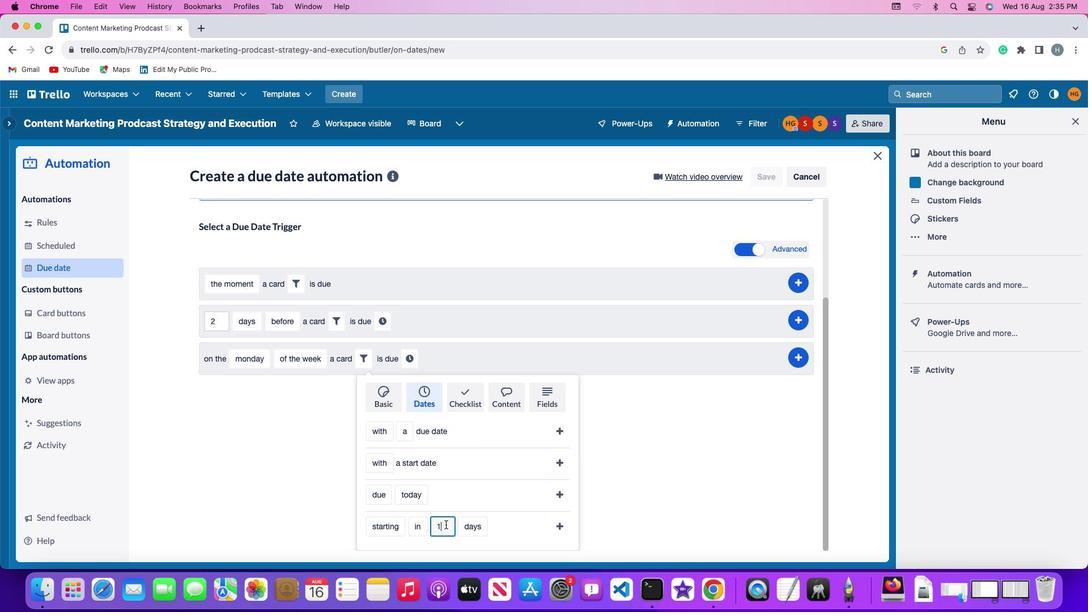 
Action: Mouse moved to (467, 528)
Screenshot: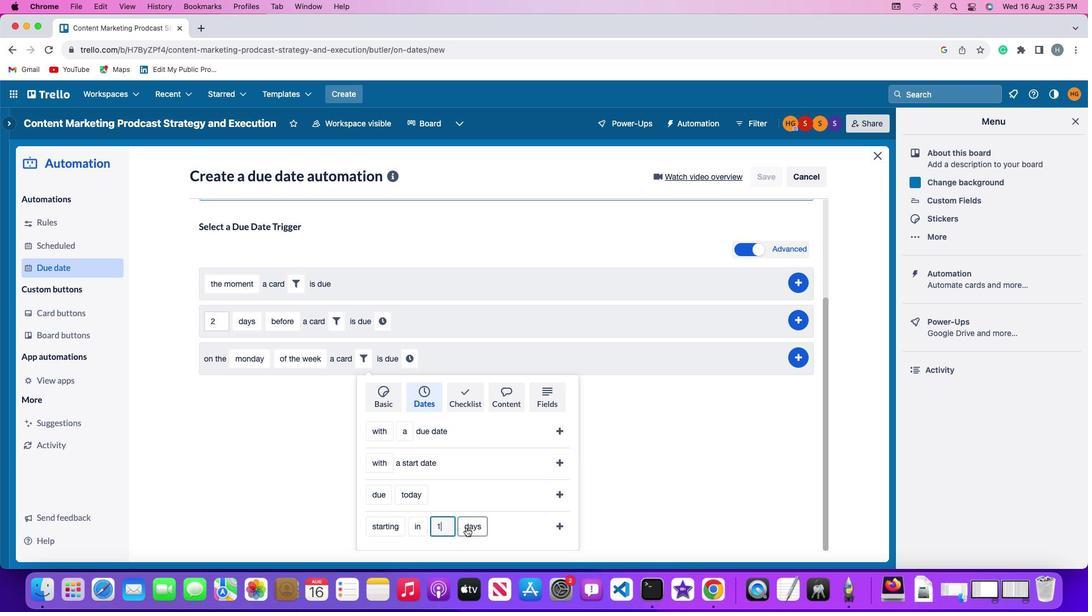 
Action: Mouse pressed left at (467, 528)
Screenshot: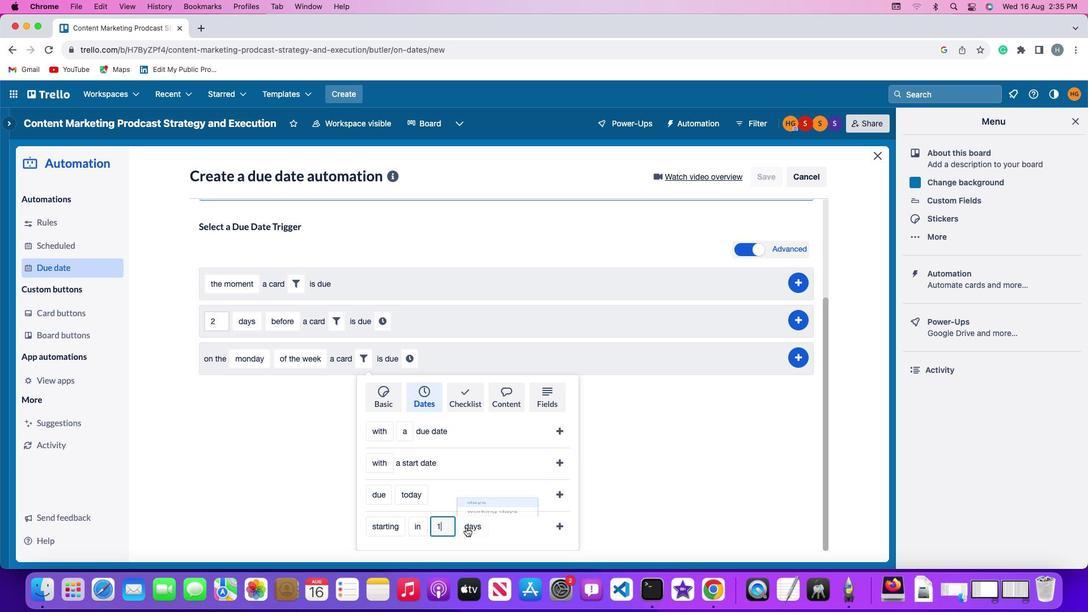 
Action: Mouse moved to (476, 506)
Screenshot: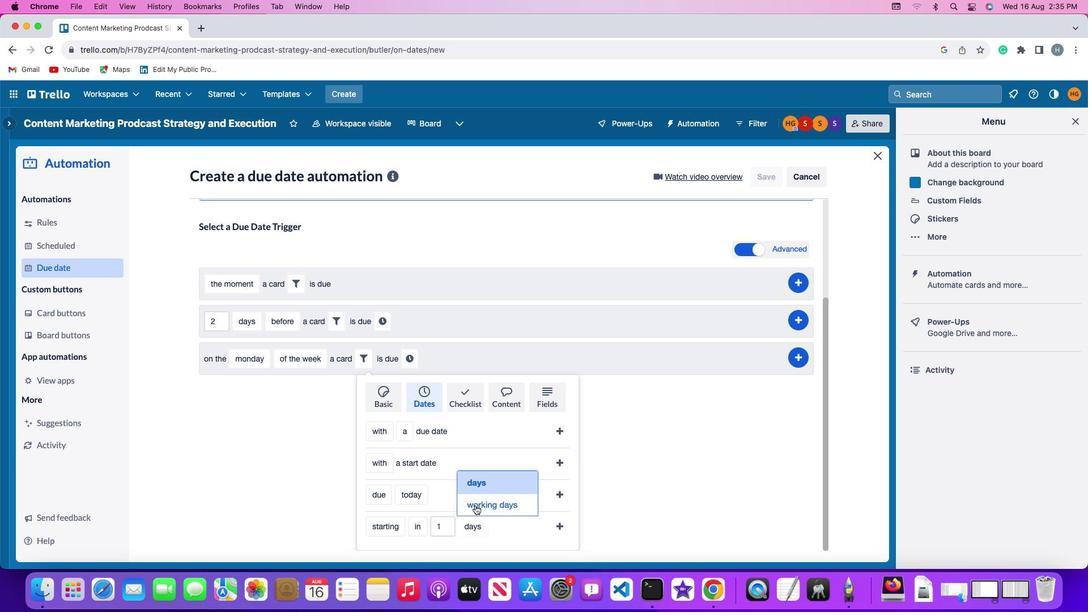 
Action: Mouse pressed left at (476, 506)
Screenshot: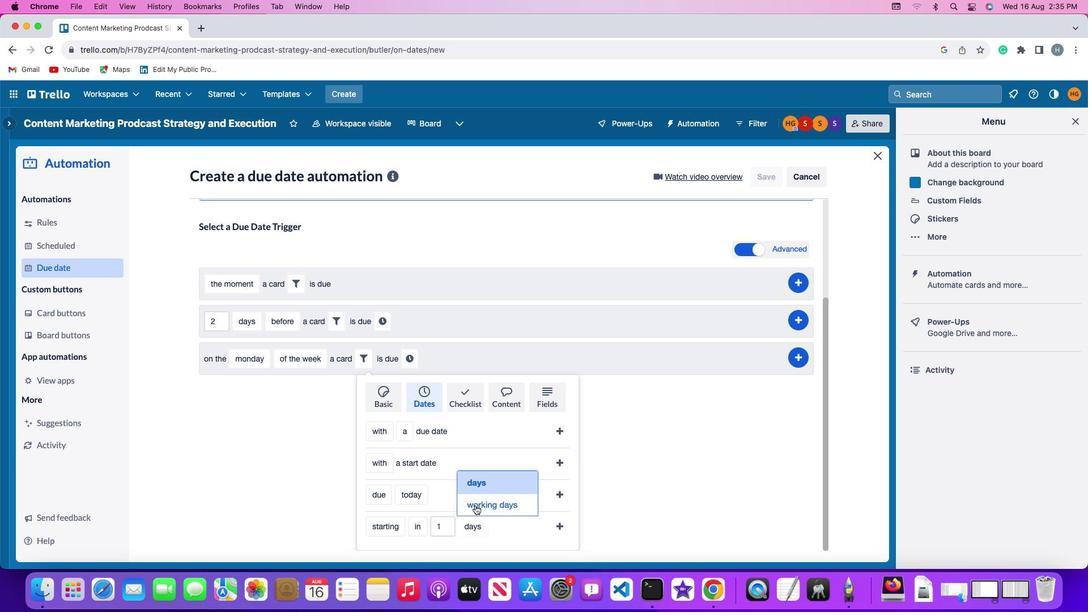 
Action: Mouse moved to (560, 524)
Screenshot: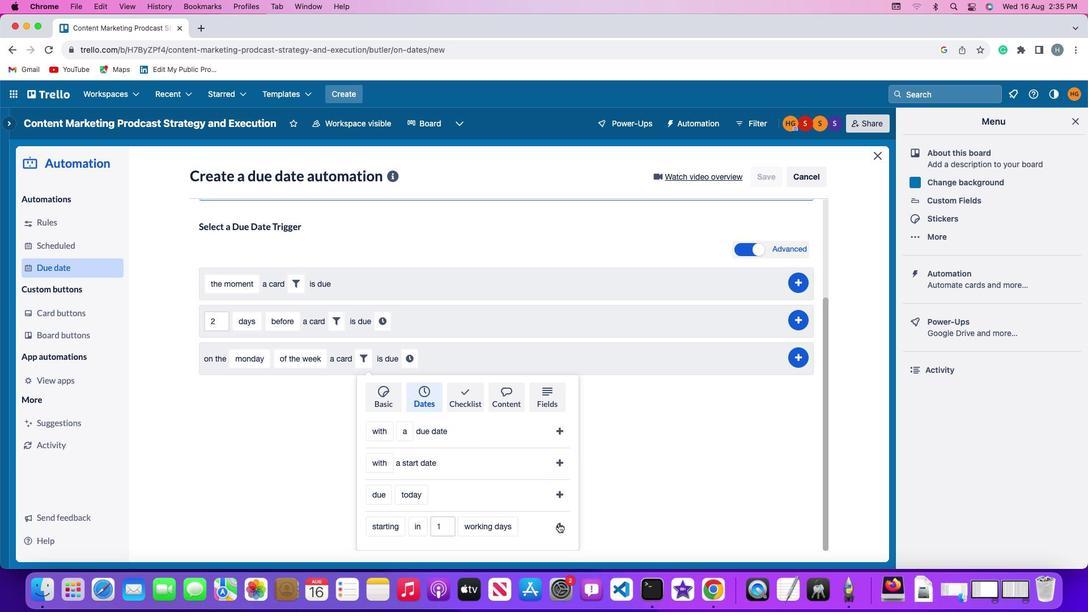 
Action: Mouse pressed left at (560, 524)
Screenshot: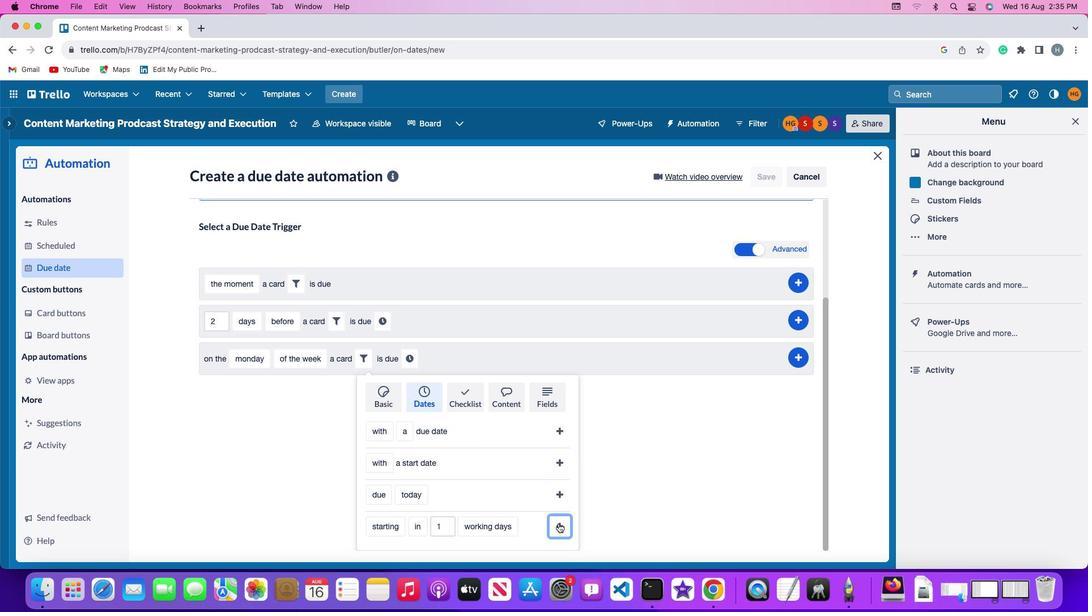 
Action: Mouse moved to (530, 495)
Screenshot: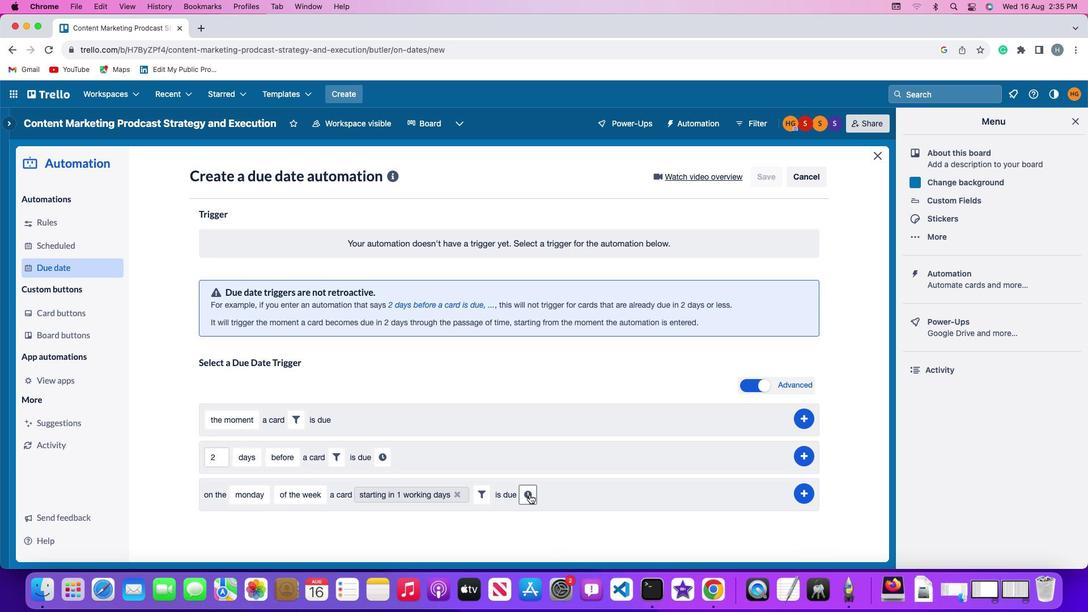 
Action: Mouse pressed left at (530, 495)
Screenshot: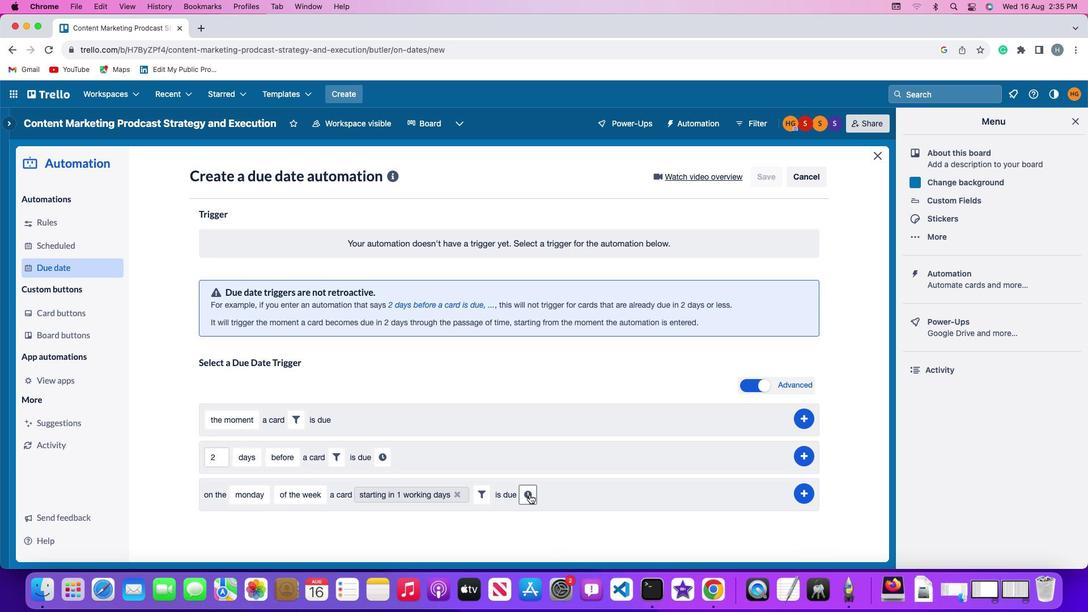 
Action: Mouse moved to (551, 496)
Screenshot: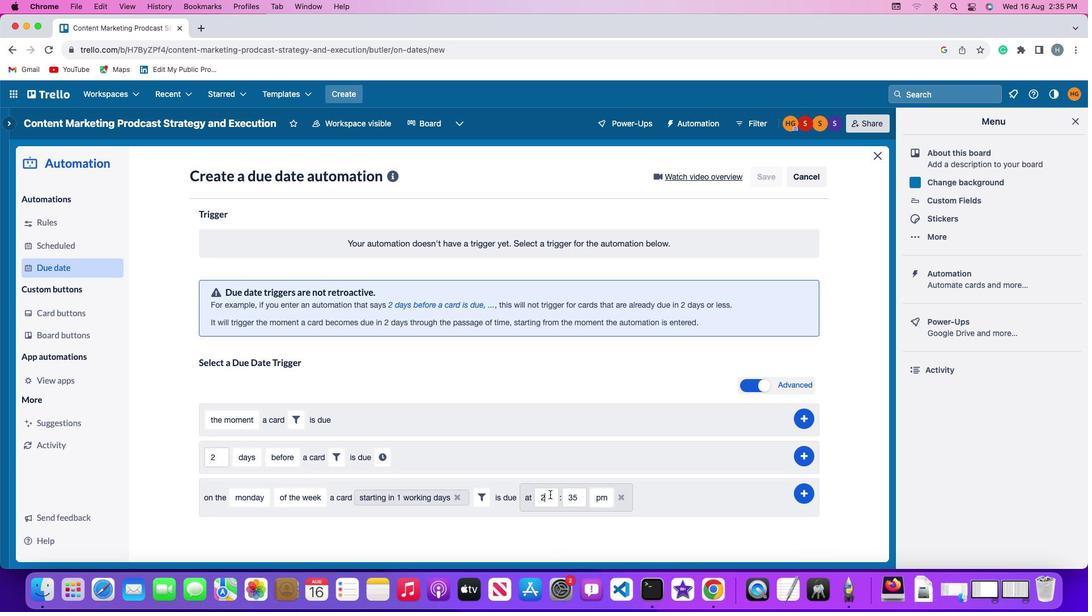 
Action: Mouse pressed left at (551, 496)
Screenshot: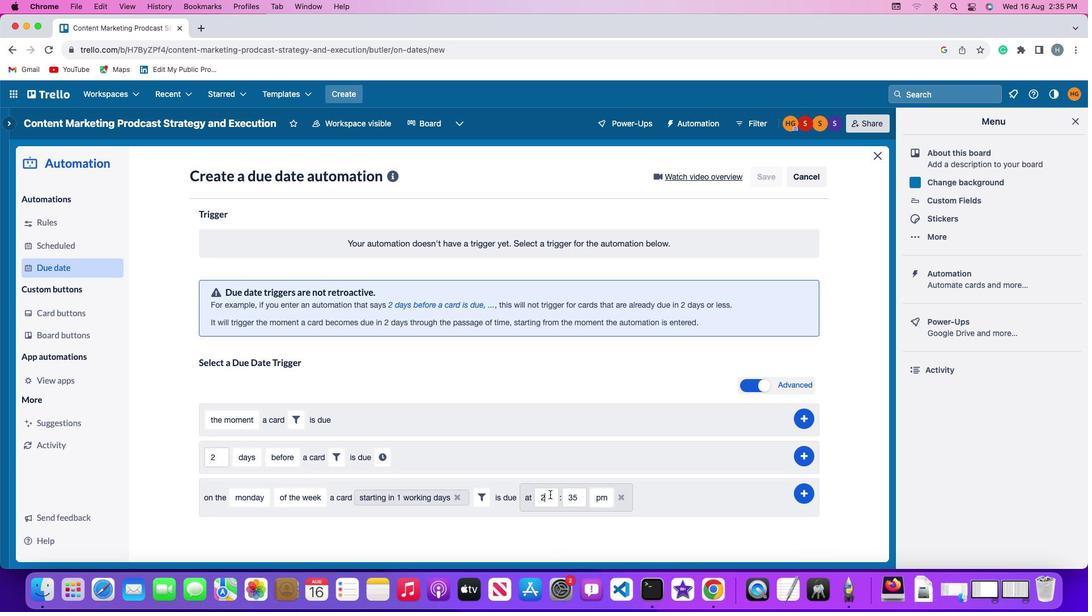 
Action: Mouse moved to (551, 496)
Screenshot: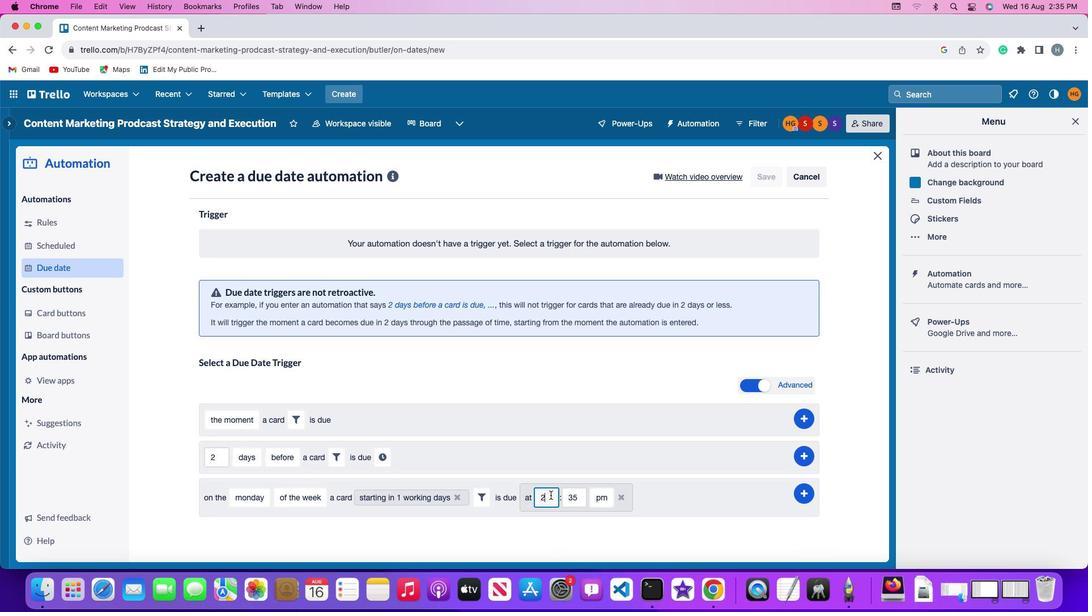 
Action: Key pressed Key.backspace'1''1'
Screenshot: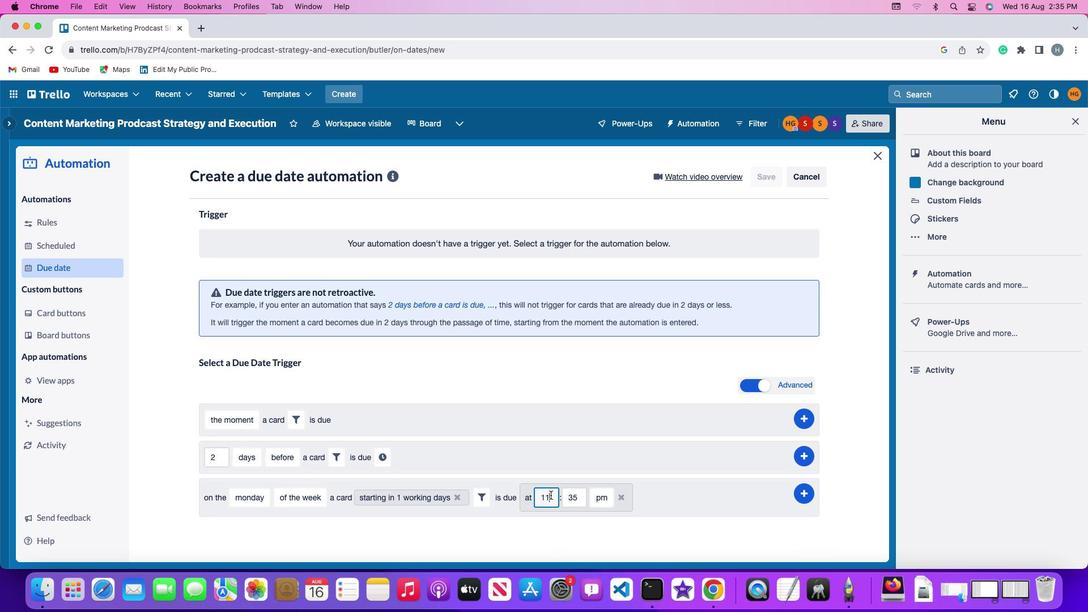 
Action: Mouse moved to (580, 500)
Screenshot: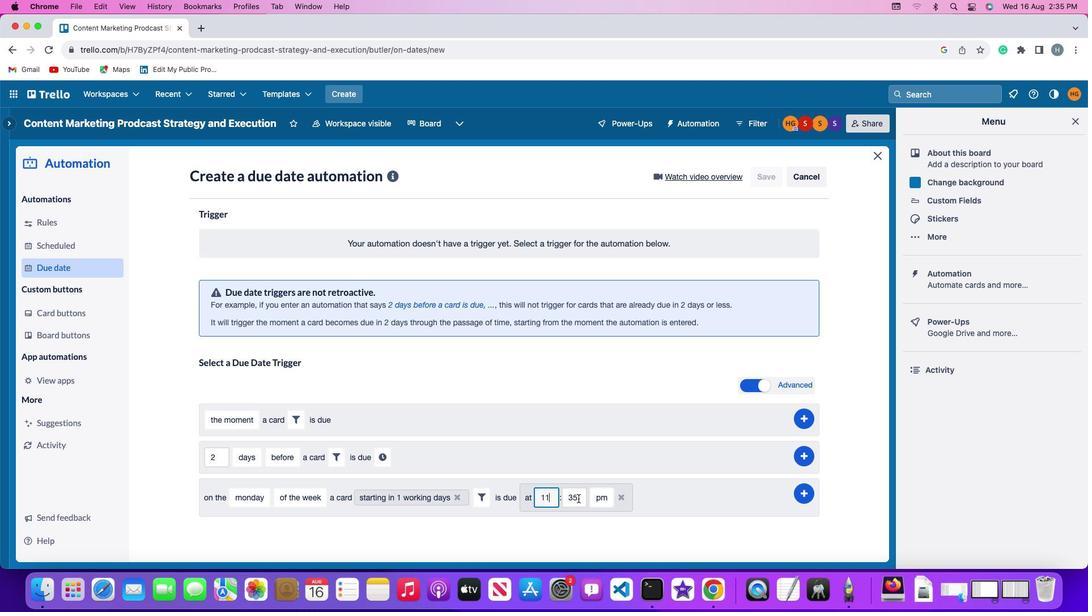 
Action: Mouse pressed left at (580, 500)
Screenshot: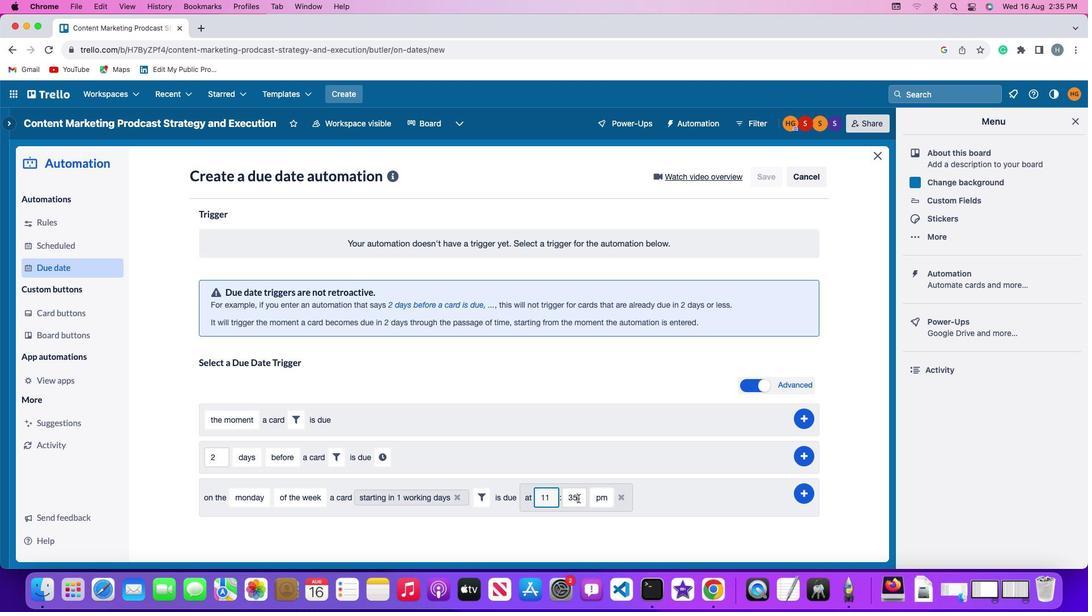 
Action: Key pressed Key.backspaceKey.backspace
Screenshot: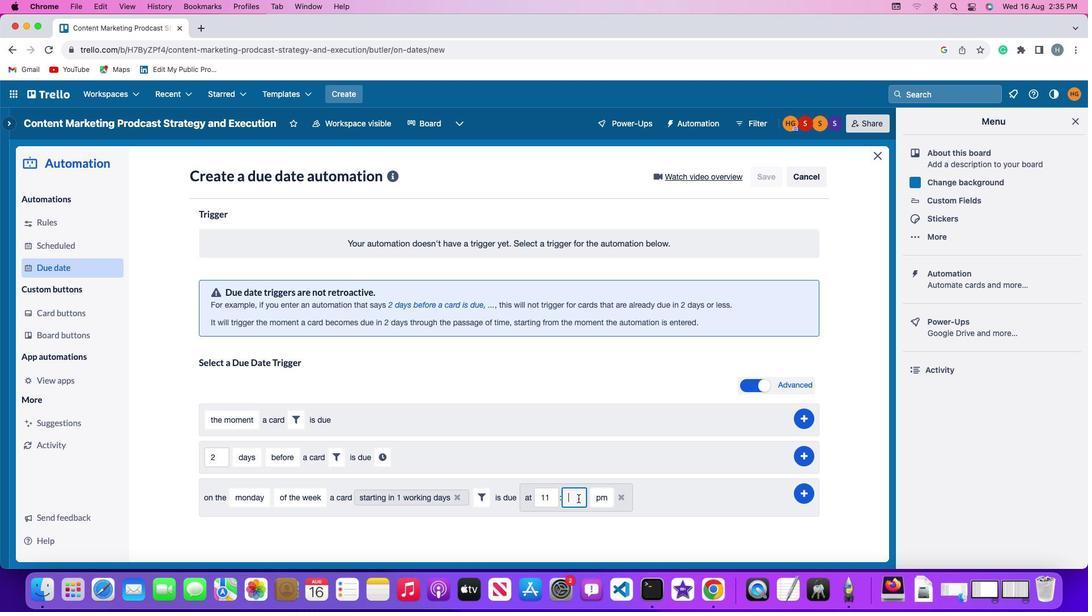 
Action: Mouse moved to (580, 500)
Screenshot: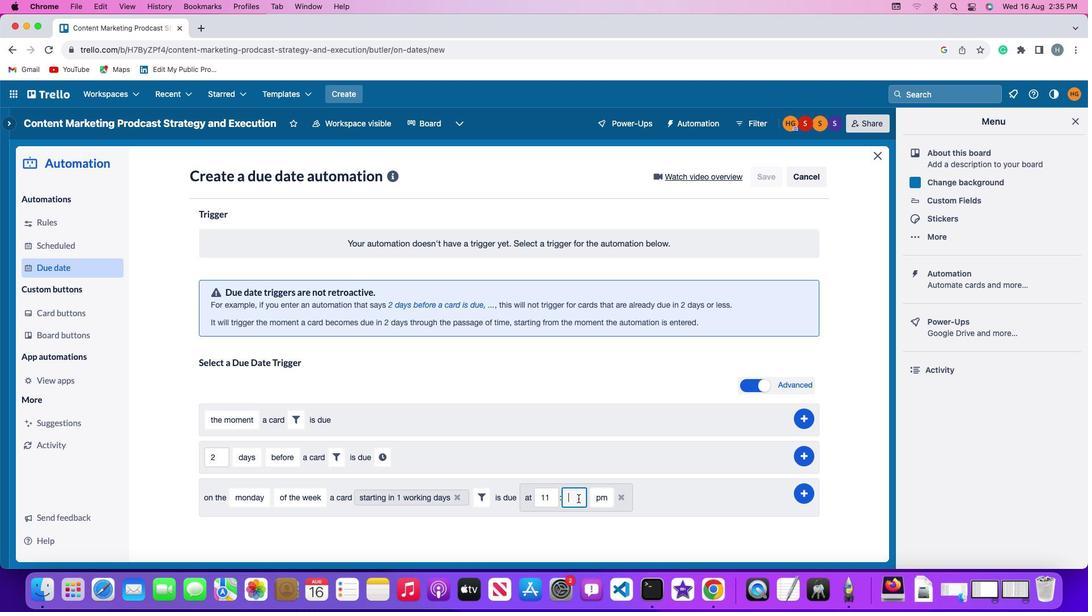 
Action: Key pressed '0''0'
Screenshot: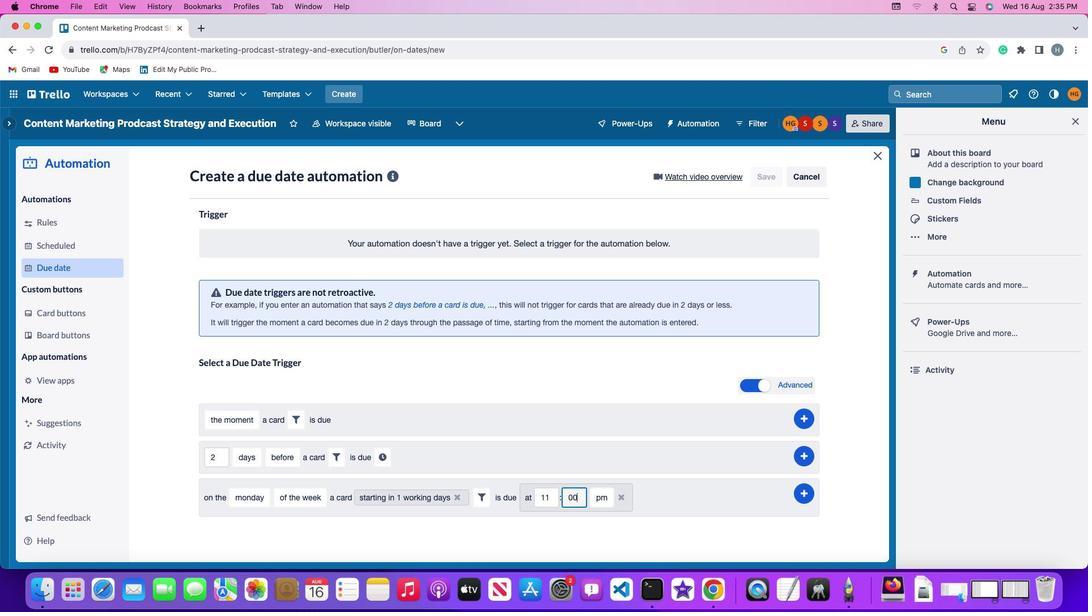 
Action: Mouse moved to (606, 499)
Screenshot: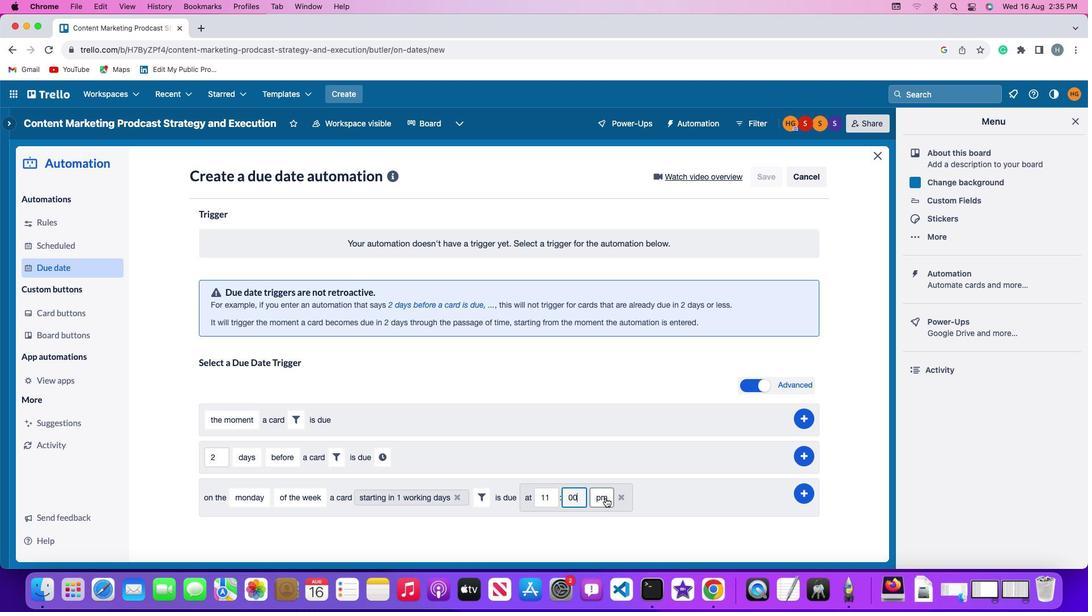 
Action: Mouse pressed left at (606, 499)
Screenshot: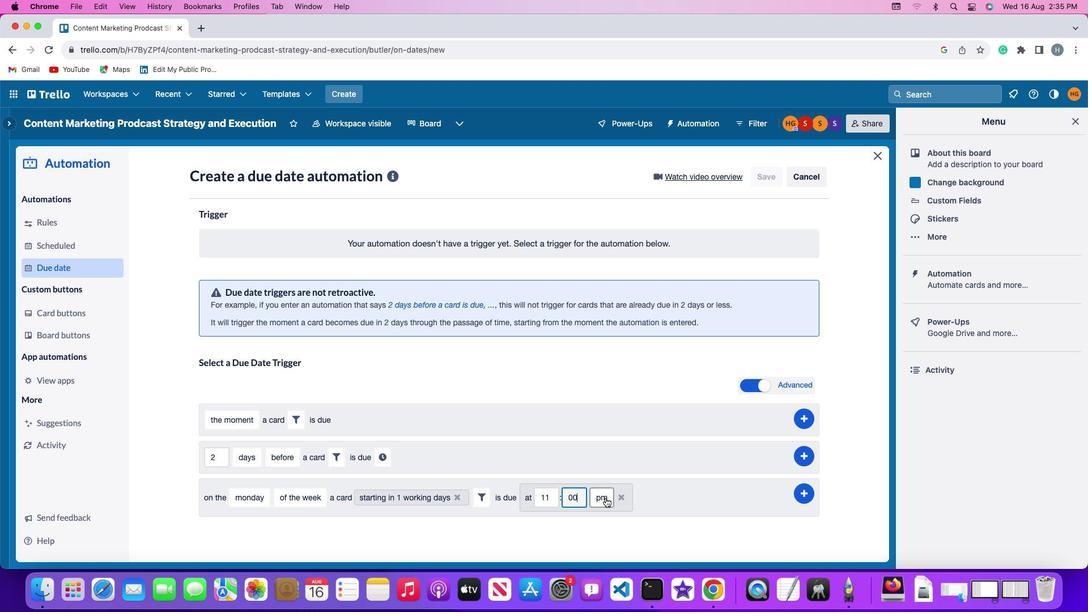 
Action: Mouse moved to (607, 519)
Screenshot: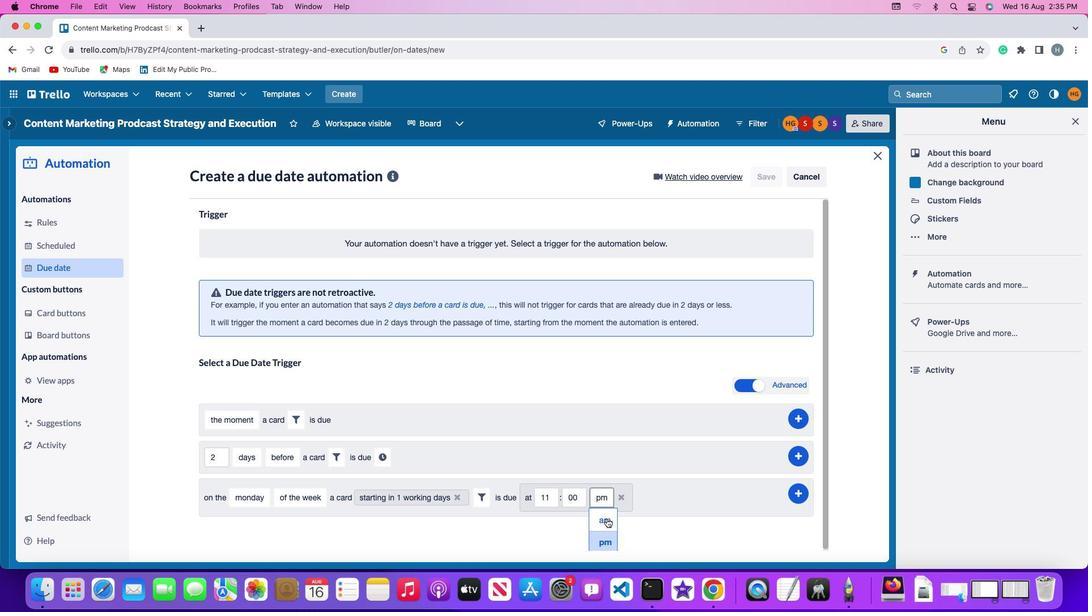 
Action: Mouse pressed left at (607, 519)
Screenshot: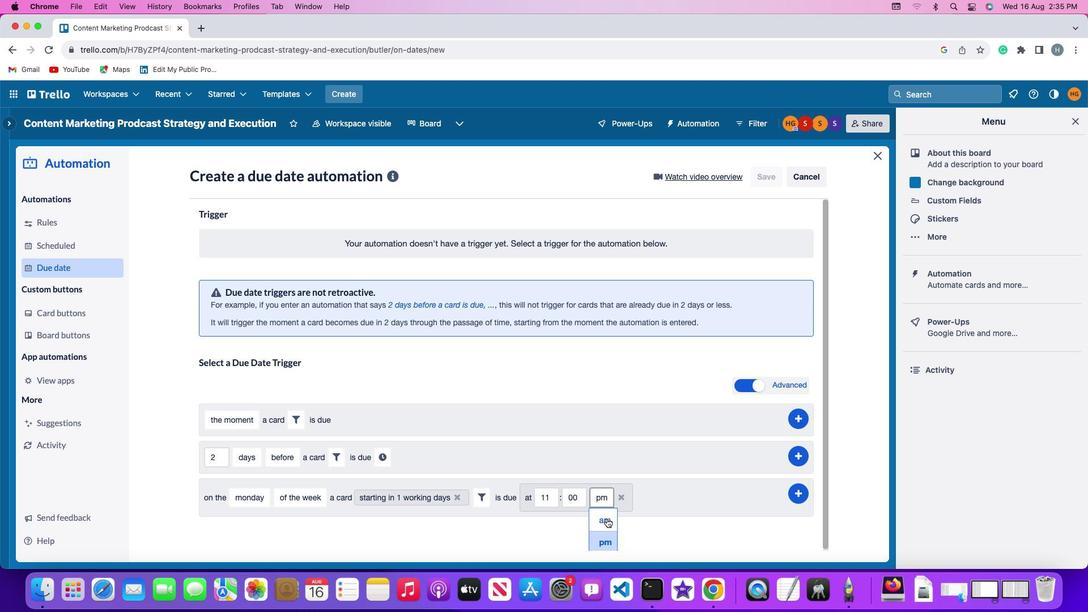 
Action: Mouse moved to (807, 494)
Screenshot: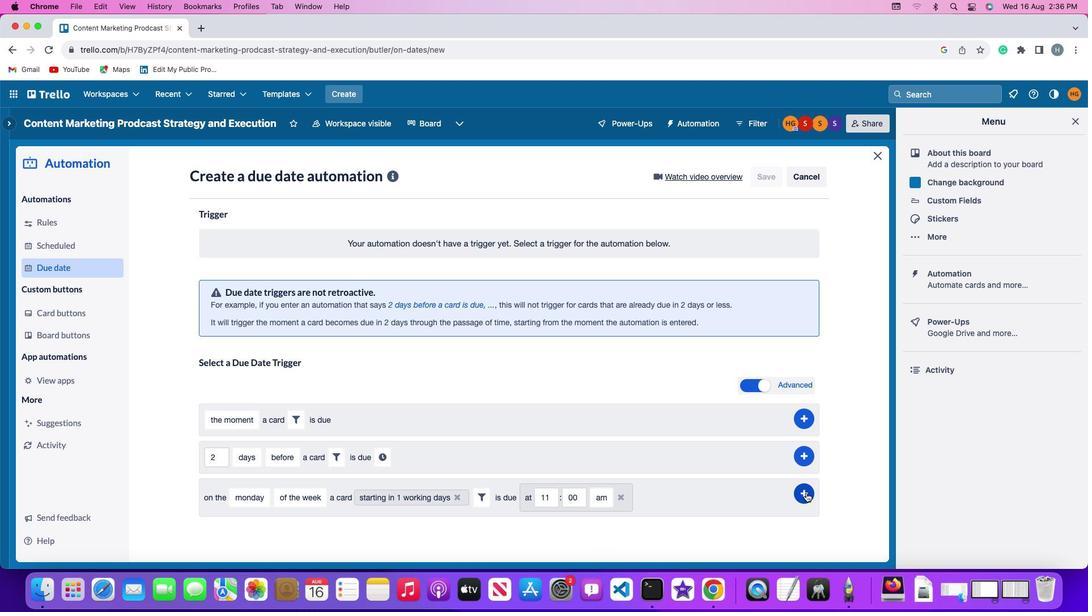 
Action: Mouse pressed left at (807, 494)
Screenshot: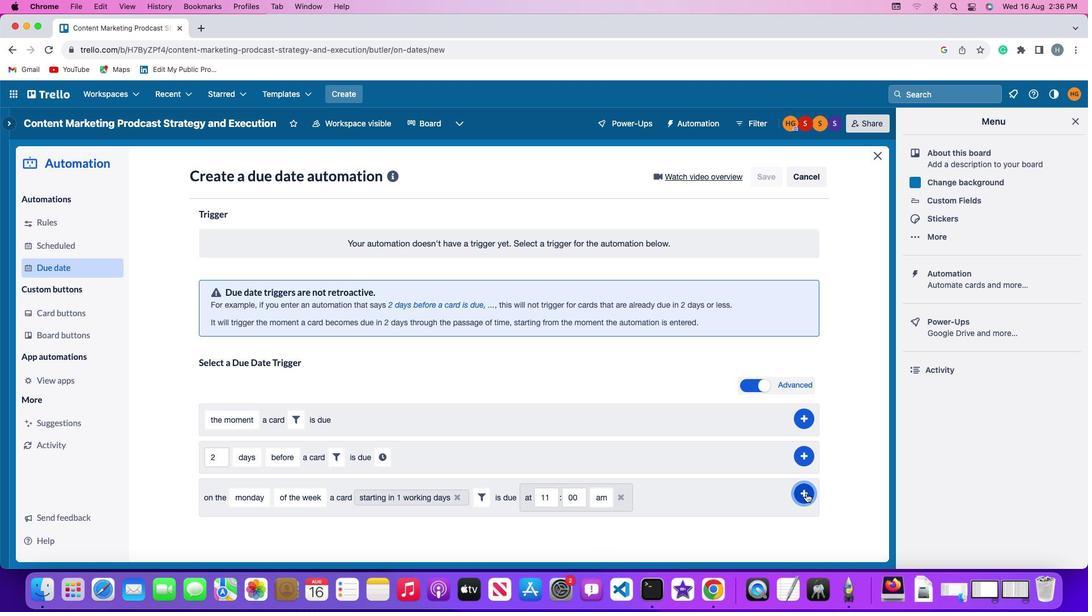 
Action: Mouse moved to (863, 383)
Screenshot: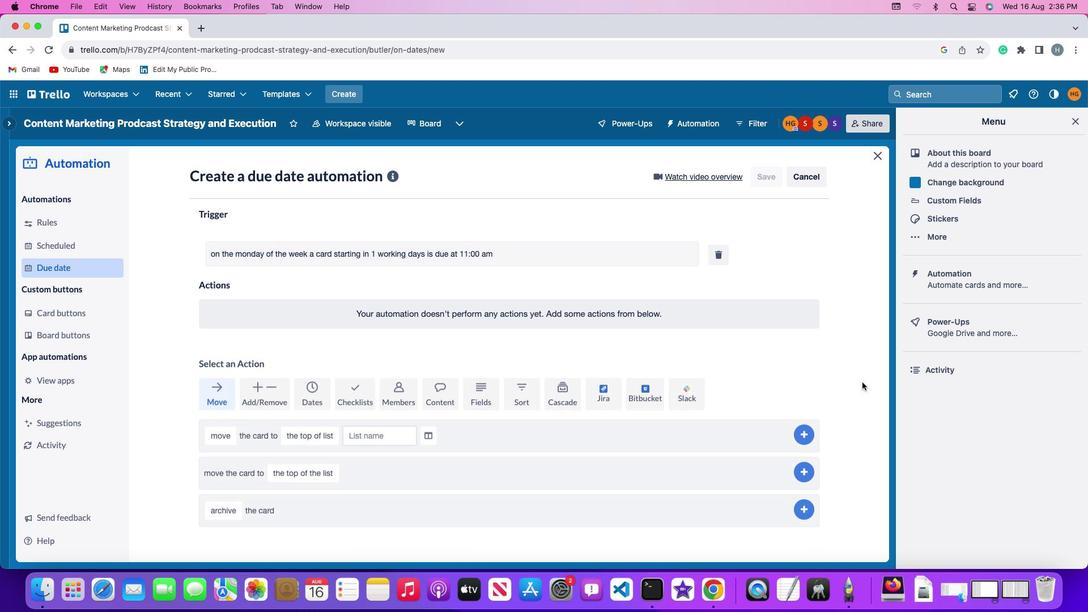 
